 Task: Look for space in Svalyava, Ukraine from 9th June, 2023 to 16th June, 2023 for 2 adults in price range Rs.8000 to Rs.16000. Place can be entire place with 2 bedrooms having 2 beds and 1 bathroom. Property type can be house, flat, guest house. Booking option can be shelf check-in. Required host language is English.
Action: Mouse moved to (422, 101)
Screenshot: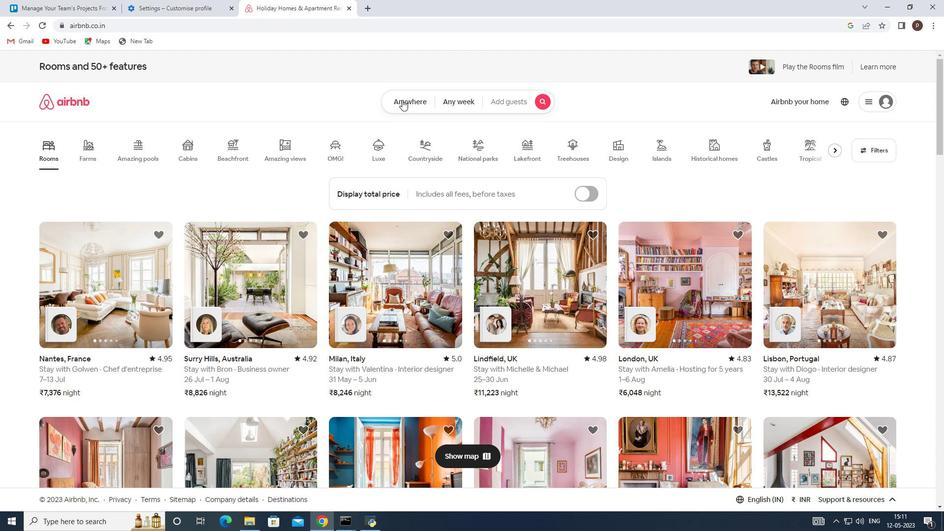 
Action: Mouse pressed left at (422, 101)
Screenshot: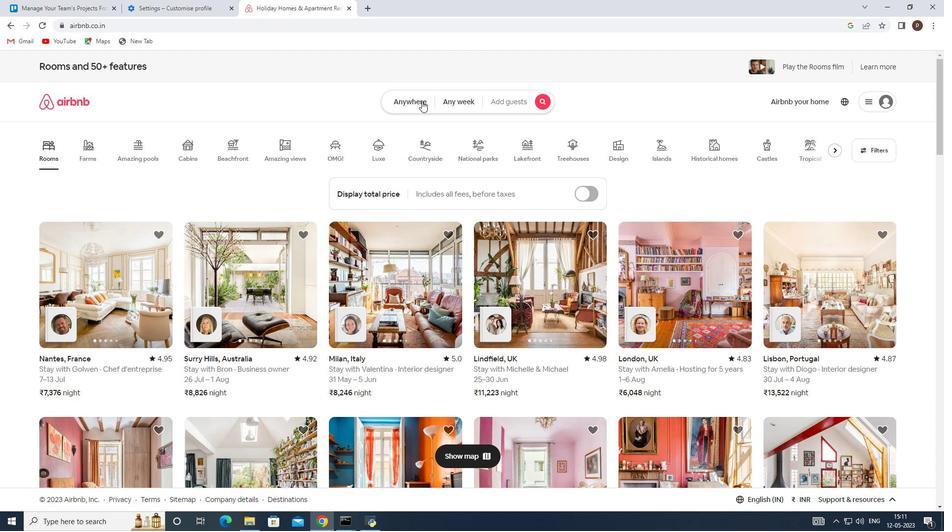 
Action: Mouse moved to (306, 139)
Screenshot: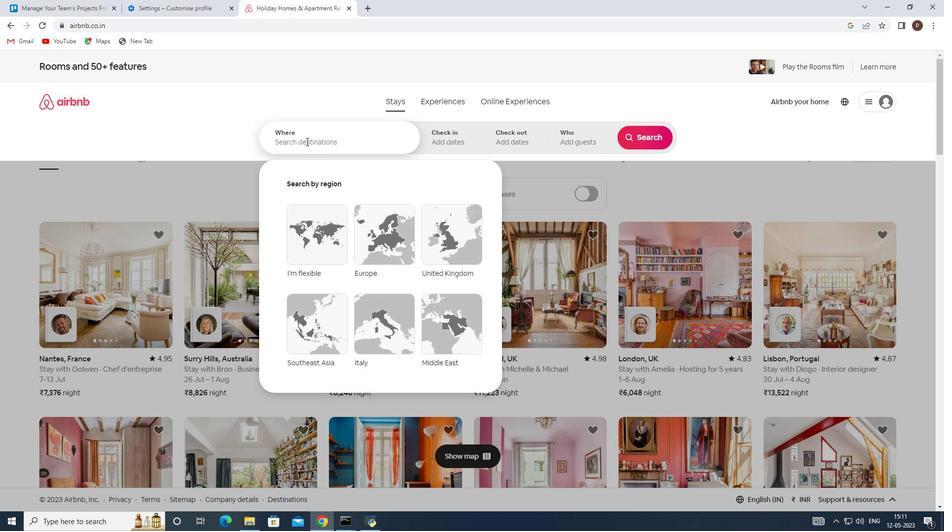 
Action: Mouse pressed left at (306, 139)
Screenshot: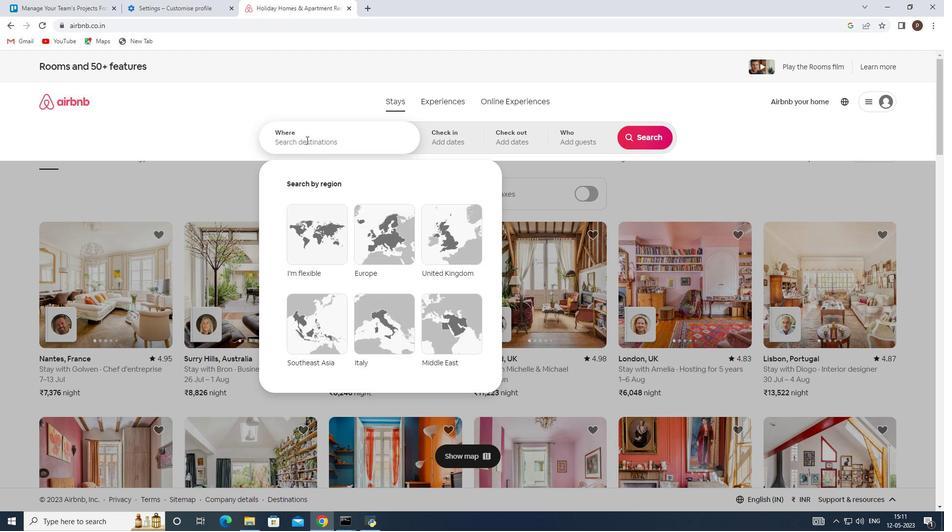 
Action: Key pressed <Key.caps_lock>S<Key.caps_lock>valyava,<Key.space><Key.caps_lock>U<Key.caps_lock>kraine<Key.space><Key.enter>
Screenshot: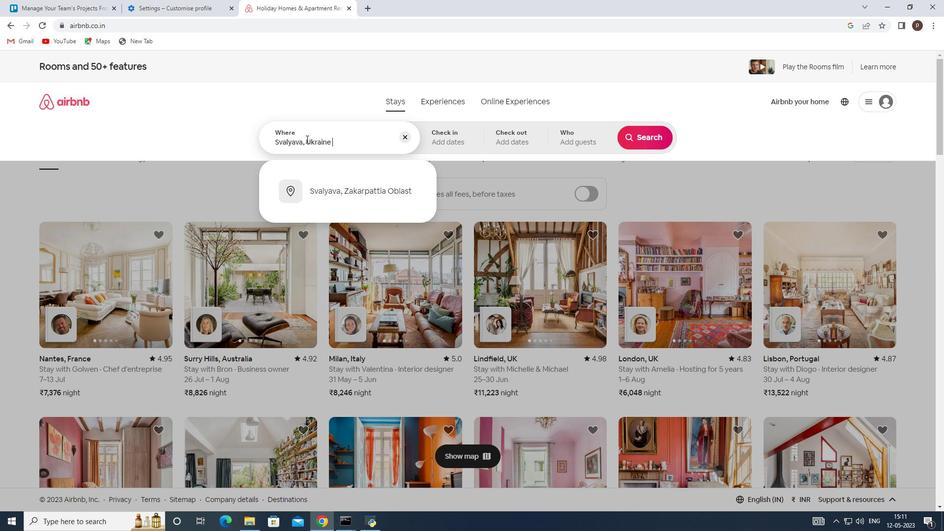 
Action: Mouse moved to (611, 285)
Screenshot: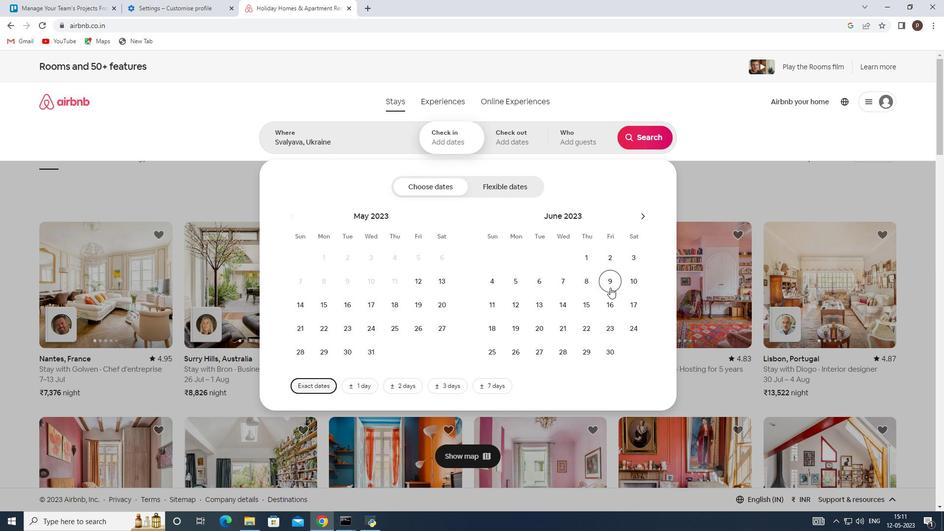 
Action: Mouse pressed left at (611, 285)
Screenshot: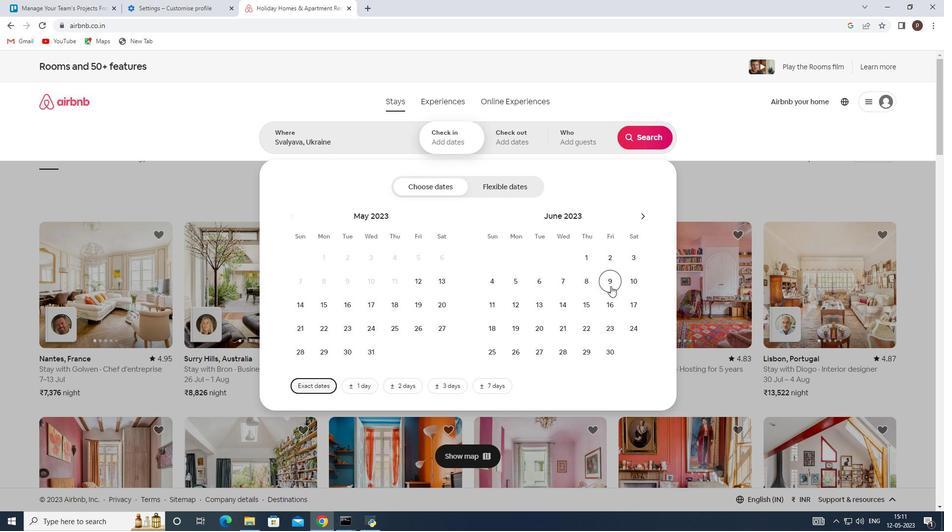 
Action: Mouse moved to (613, 302)
Screenshot: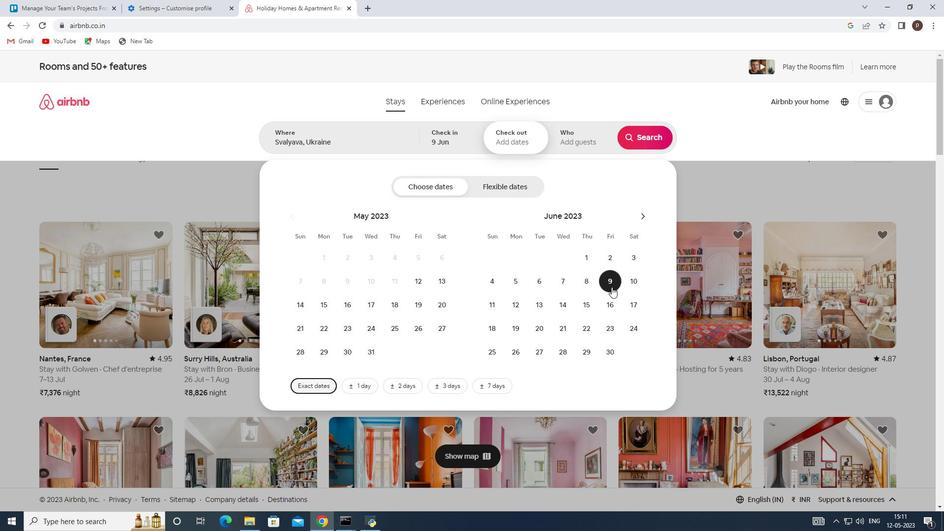 
Action: Mouse pressed left at (613, 302)
Screenshot: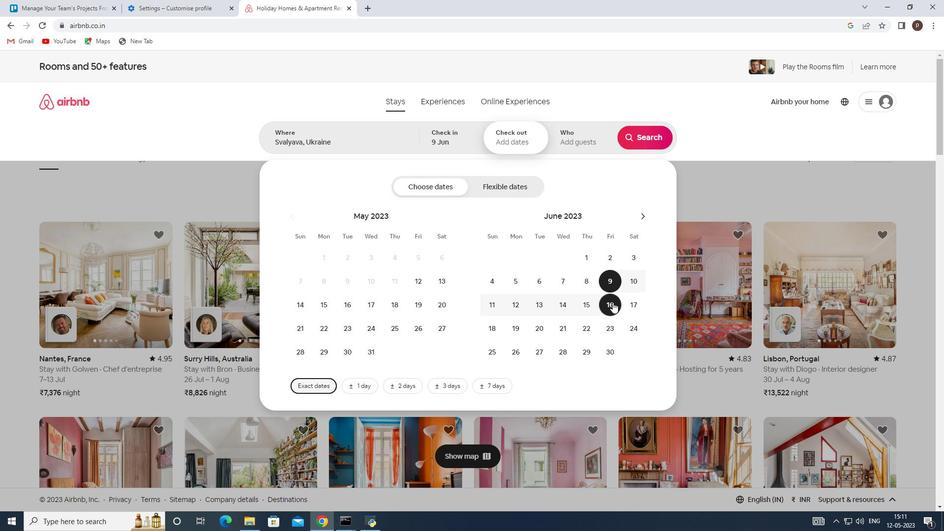 
Action: Mouse moved to (579, 145)
Screenshot: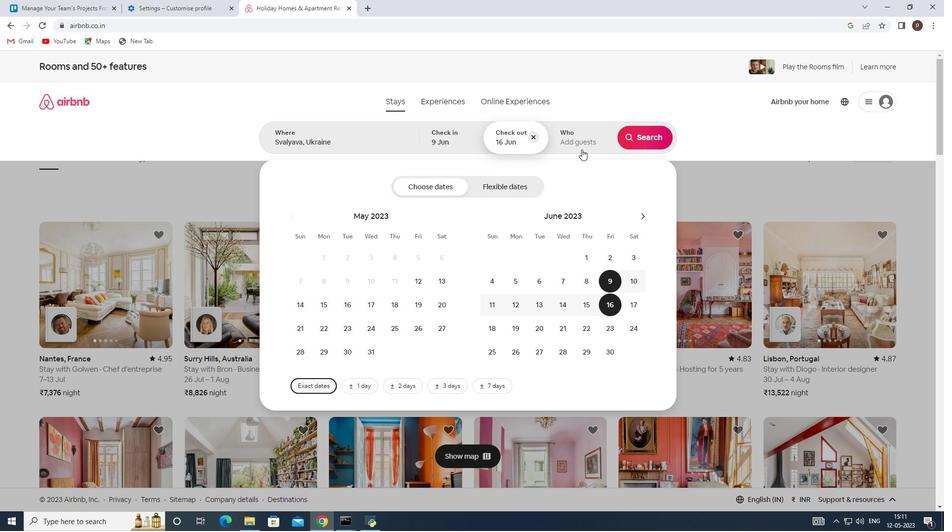 
Action: Mouse pressed left at (579, 145)
Screenshot: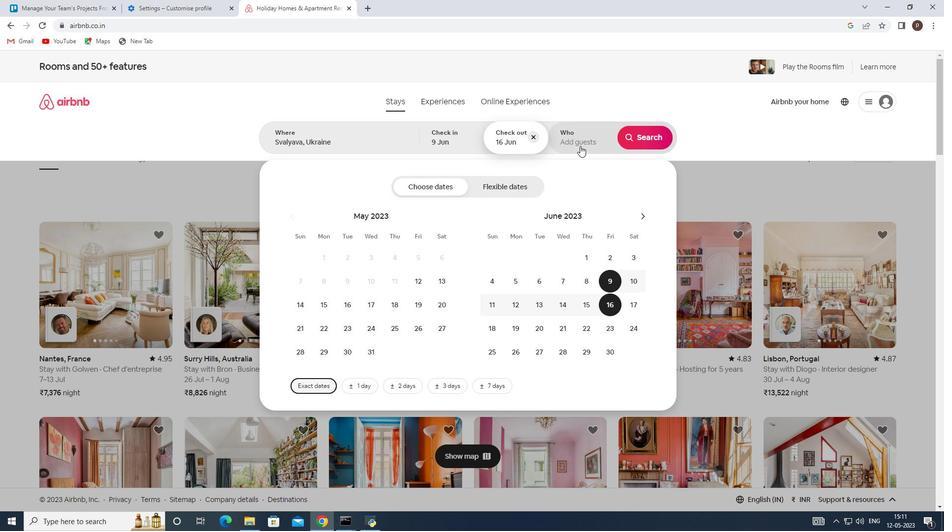 
Action: Mouse moved to (643, 190)
Screenshot: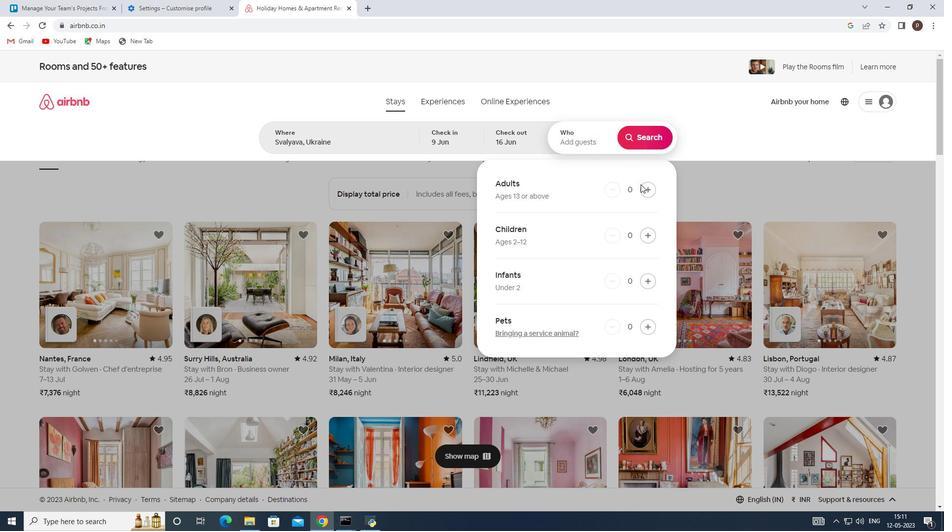 
Action: Mouse pressed left at (643, 190)
Screenshot: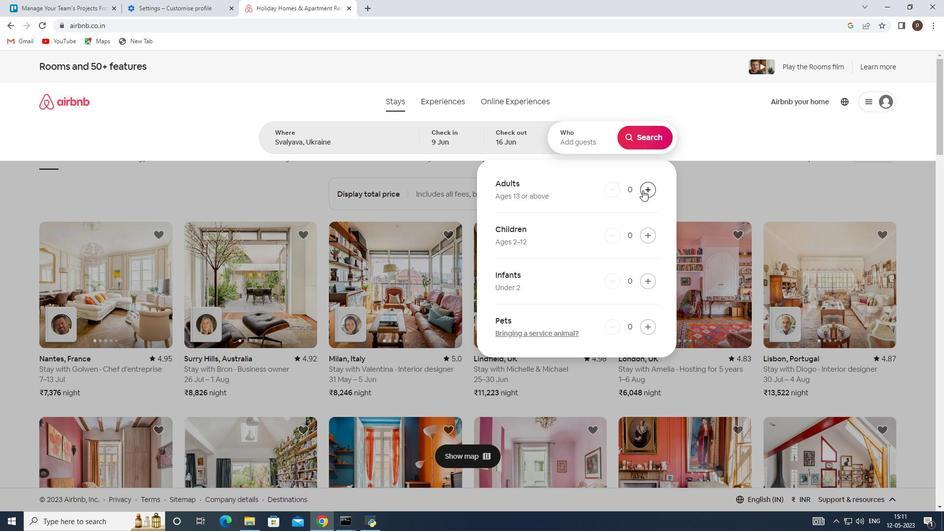 
Action: Mouse pressed left at (643, 190)
Screenshot: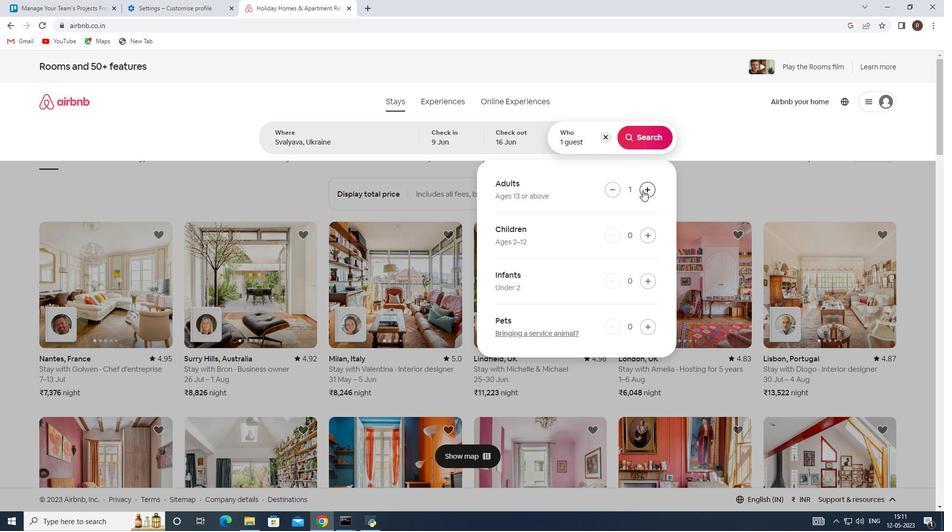 
Action: Mouse moved to (646, 131)
Screenshot: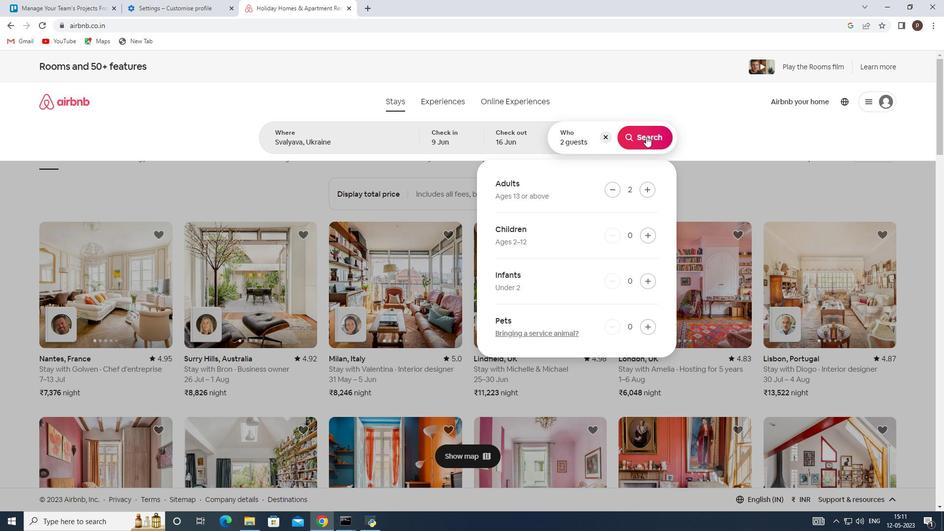 
Action: Mouse pressed left at (646, 131)
Screenshot: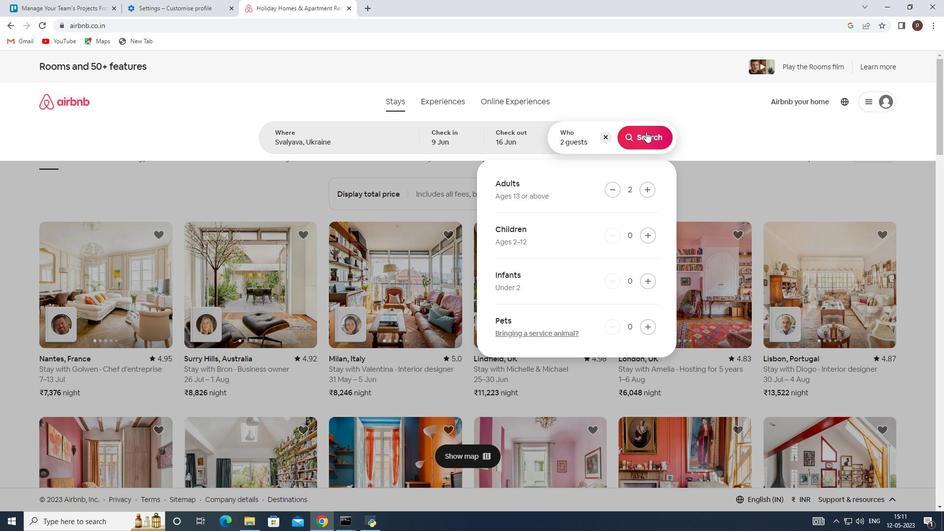 
Action: Mouse moved to (890, 108)
Screenshot: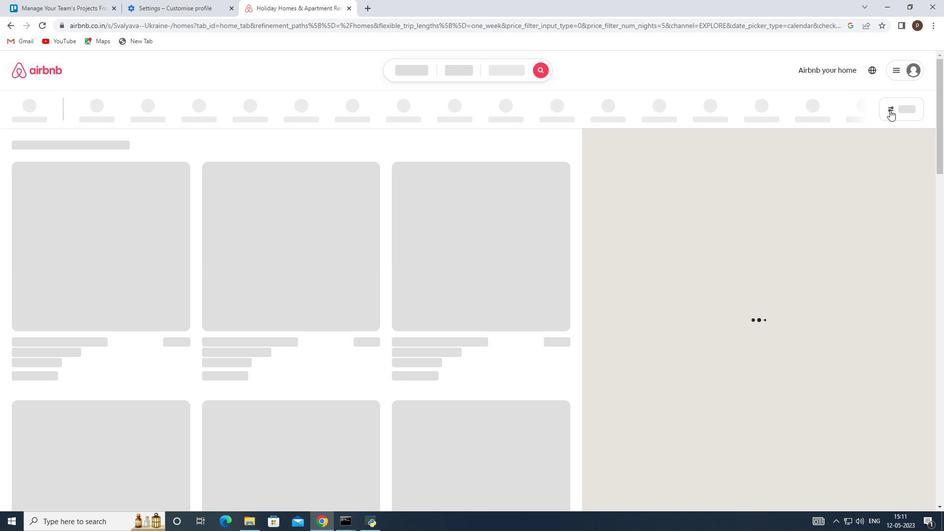 
Action: Mouse pressed left at (890, 108)
Screenshot: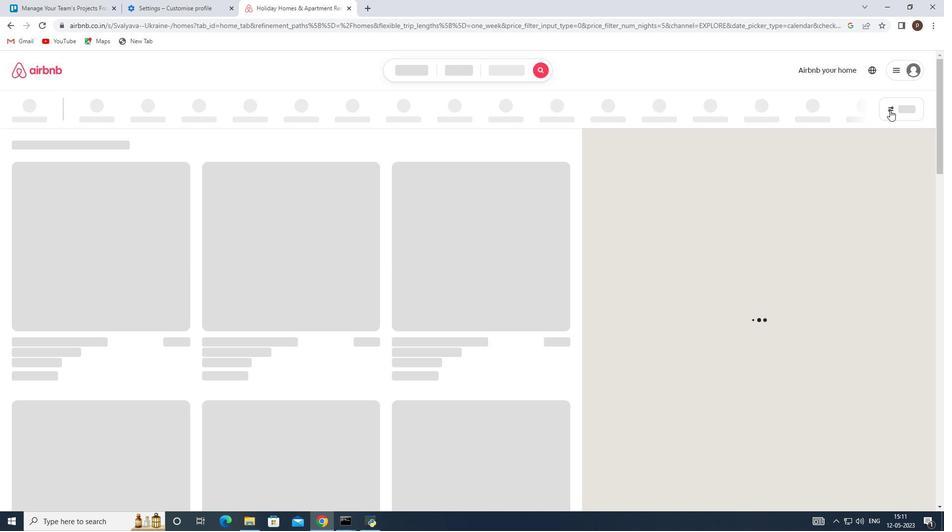 
Action: Mouse moved to (327, 351)
Screenshot: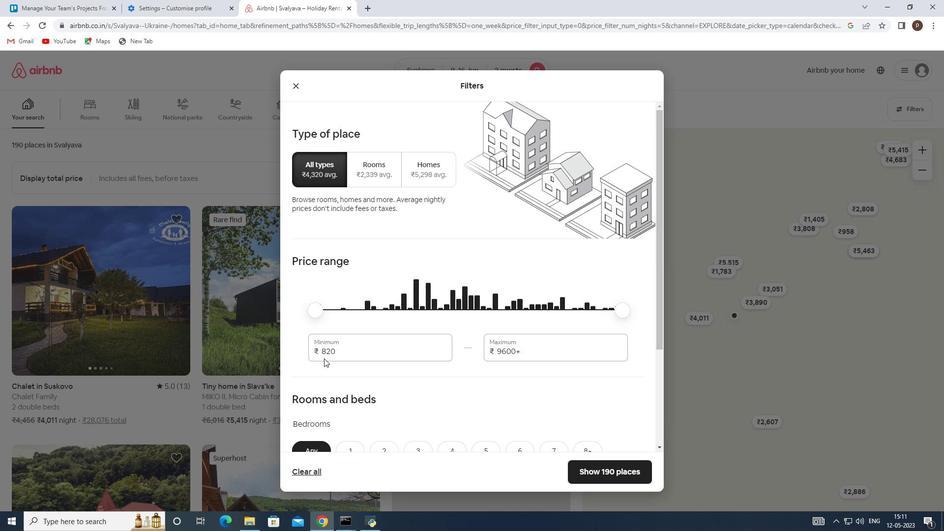 
Action: Mouse pressed left at (327, 351)
Screenshot: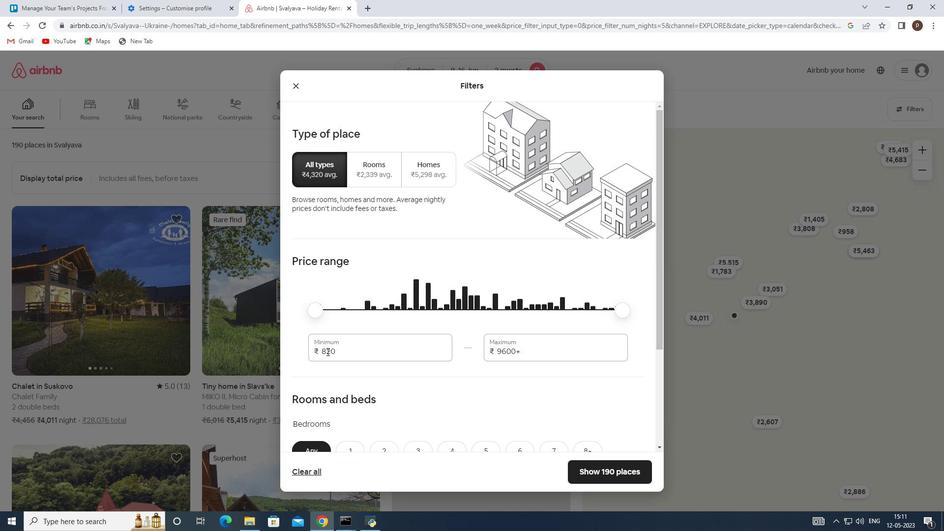 
Action: Mouse pressed left at (327, 351)
Screenshot: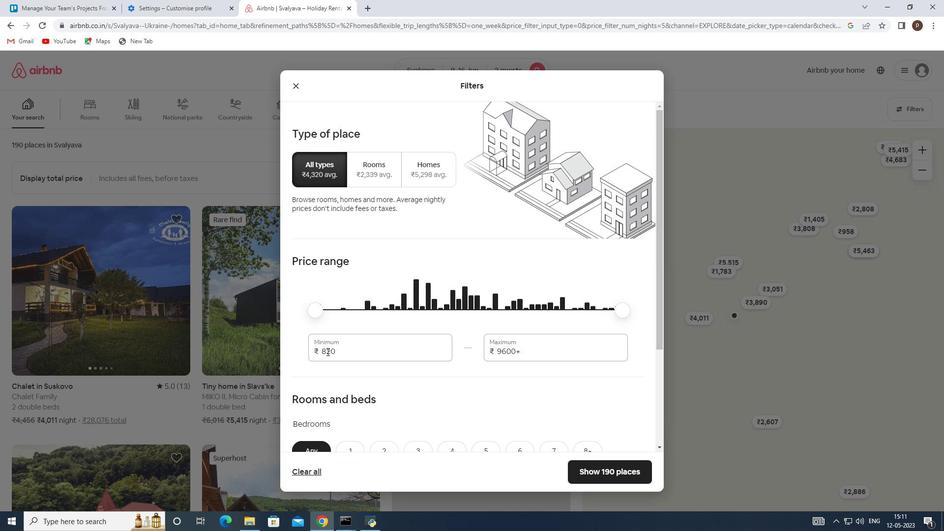 
Action: Key pressed 8000<Key.tab>16000
Screenshot: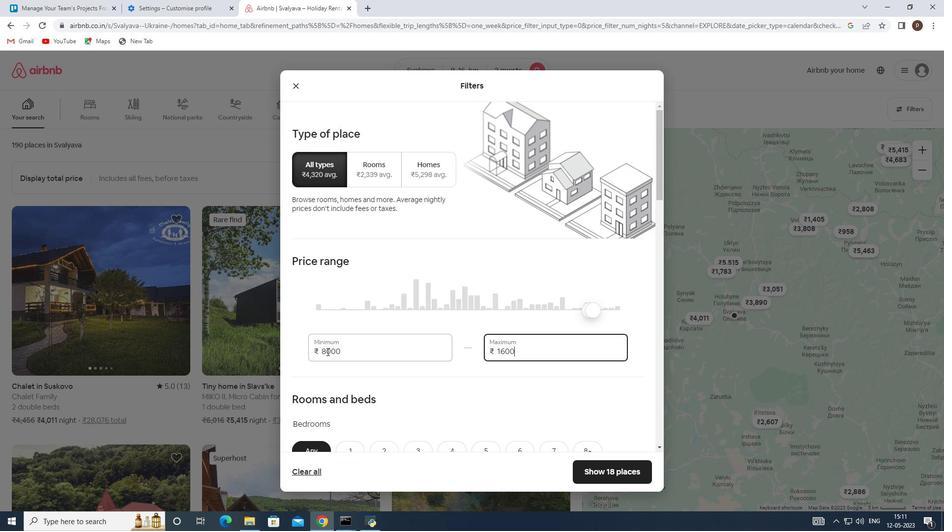 
Action: Mouse moved to (336, 358)
Screenshot: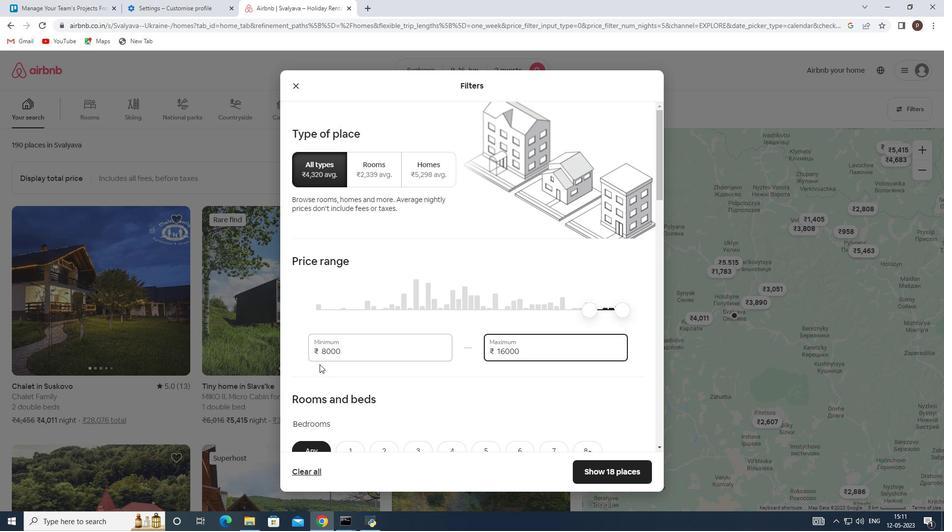 
Action: Mouse scrolled (336, 358) with delta (0, 0)
Screenshot: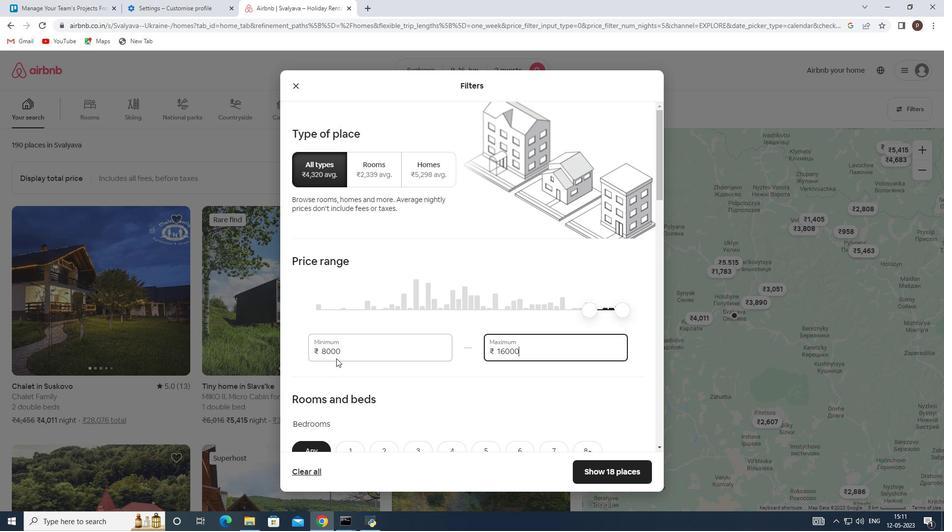 
Action: Mouse scrolled (336, 358) with delta (0, 0)
Screenshot: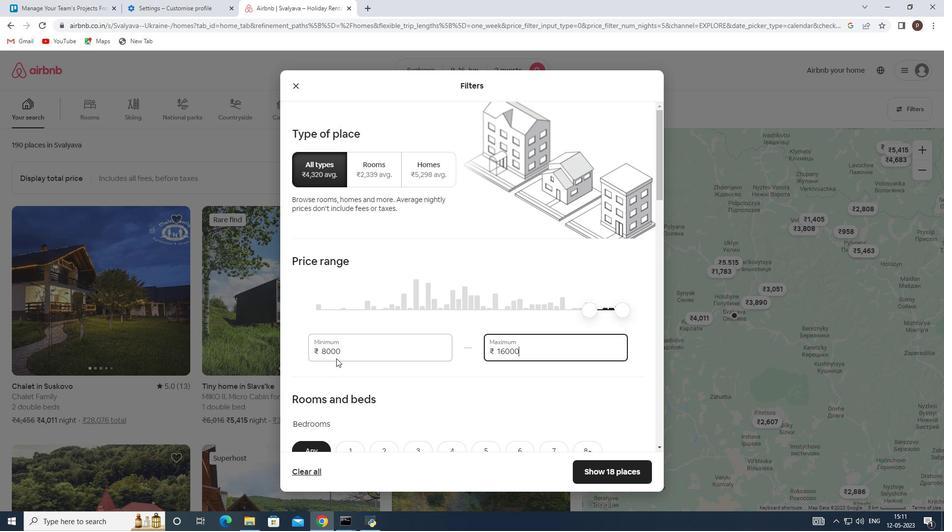 
Action: Mouse moved to (348, 351)
Screenshot: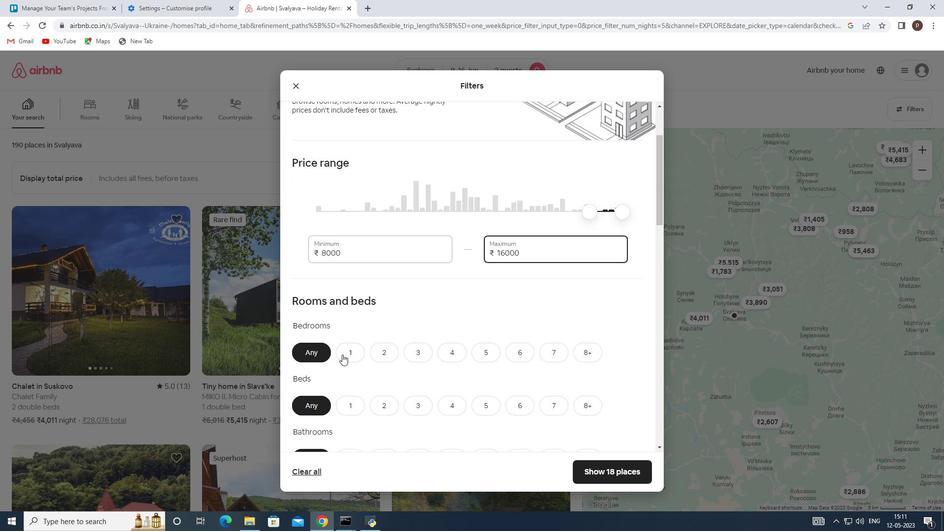 
Action: Mouse scrolled (348, 350) with delta (0, 0)
Screenshot: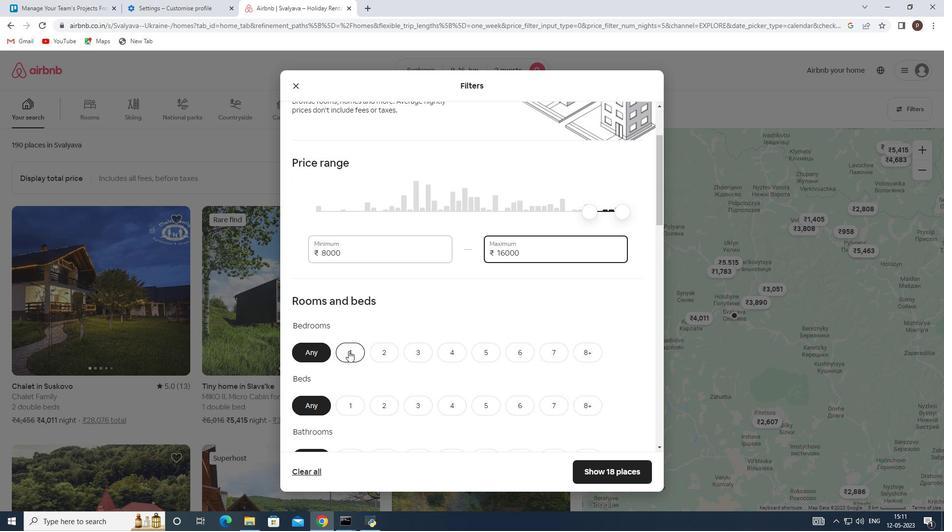 
Action: Mouse scrolled (348, 350) with delta (0, 0)
Screenshot: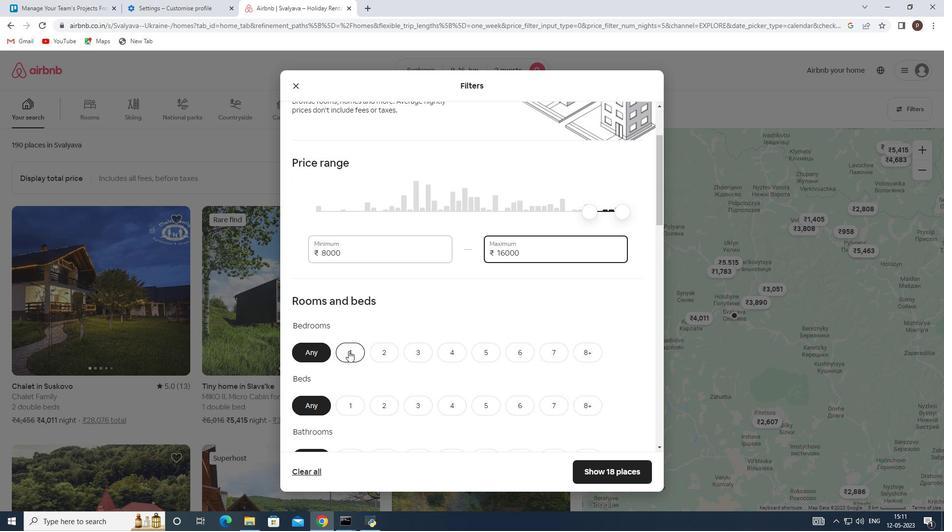 
Action: Mouse moved to (381, 253)
Screenshot: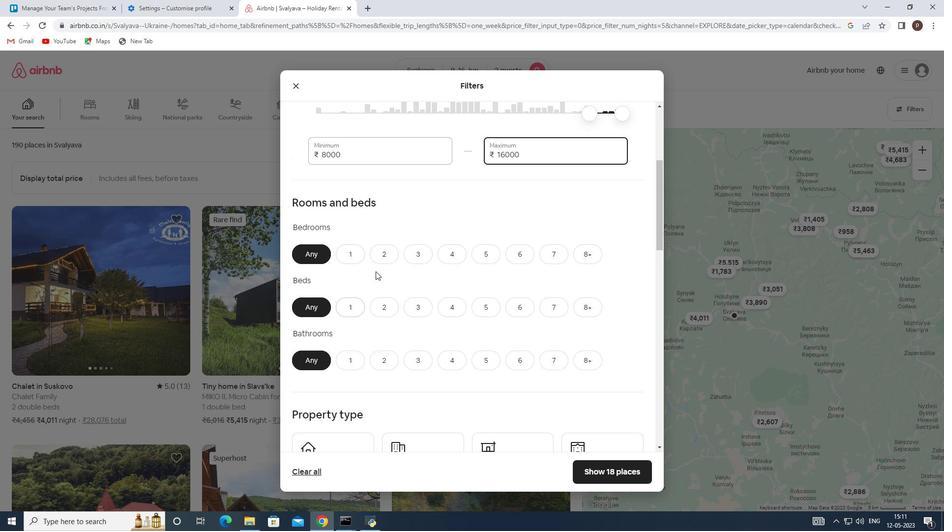 
Action: Mouse pressed left at (381, 253)
Screenshot: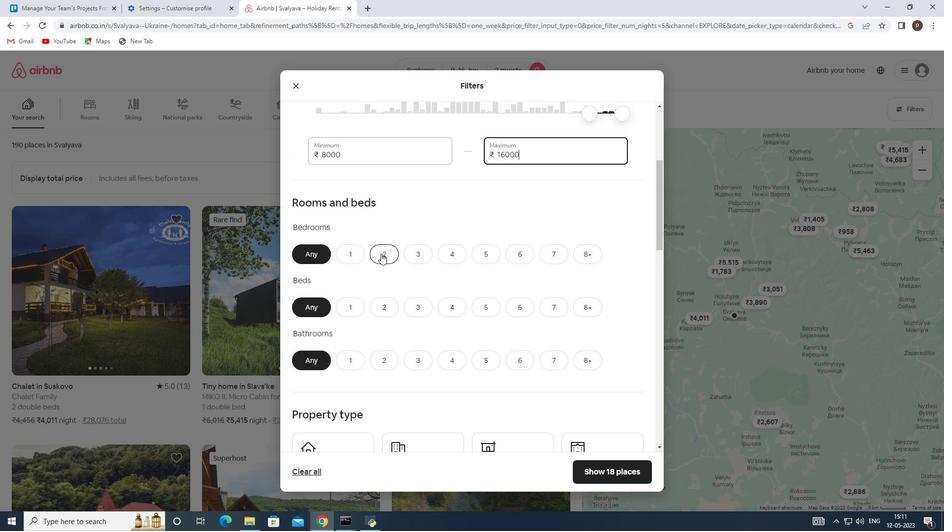 
Action: Mouse moved to (388, 312)
Screenshot: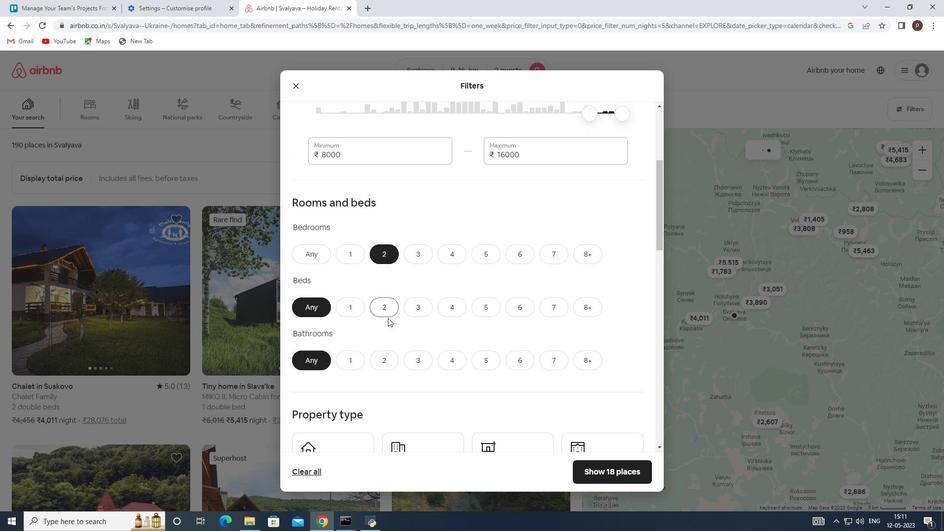 
Action: Mouse pressed left at (388, 312)
Screenshot: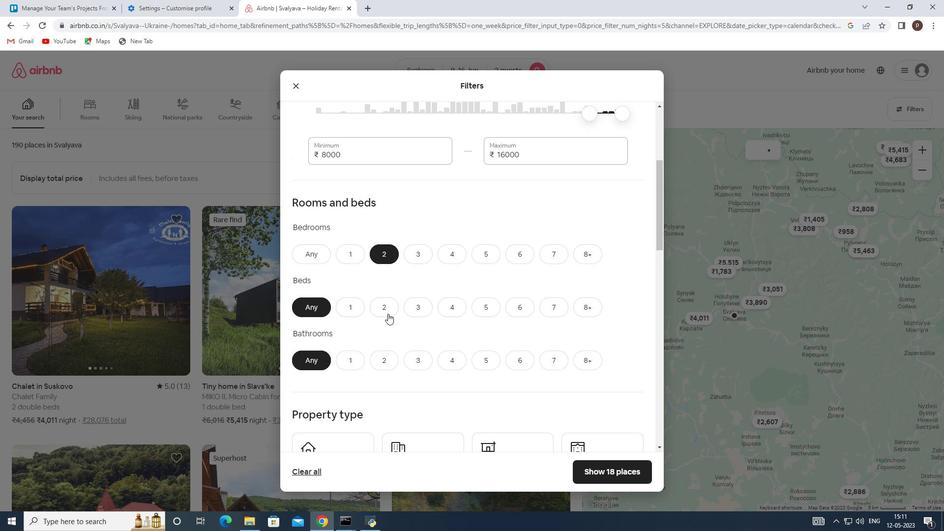 
Action: Mouse moved to (351, 362)
Screenshot: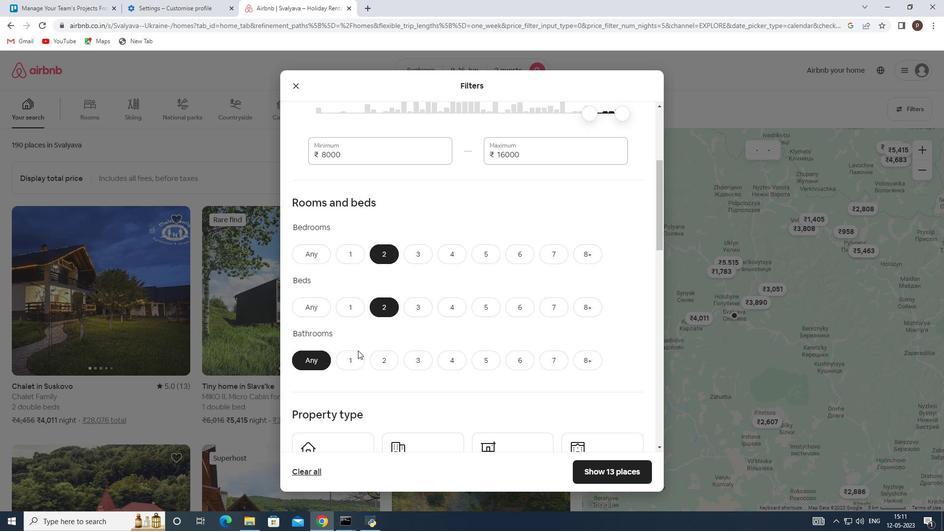 
Action: Mouse pressed left at (351, 362)
Screenshot: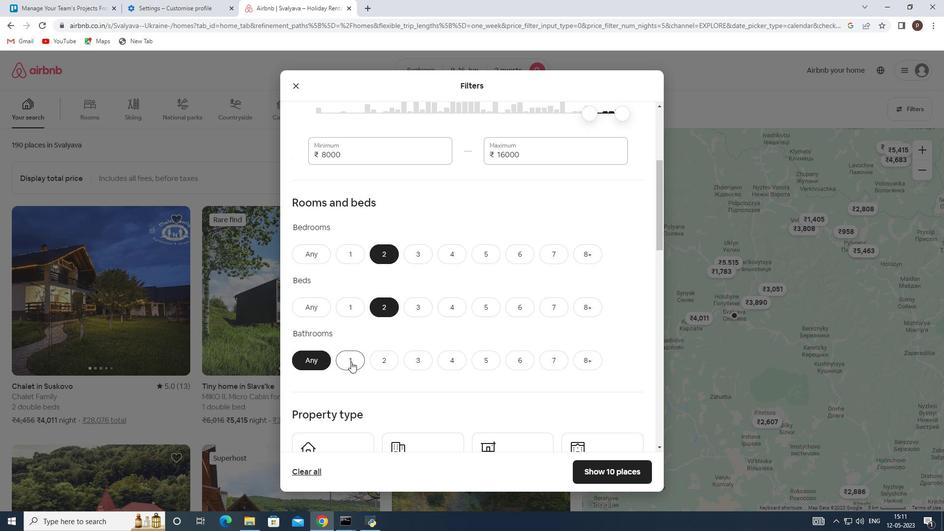 
Action: Mouse moved to (428, 361)
Screenshot: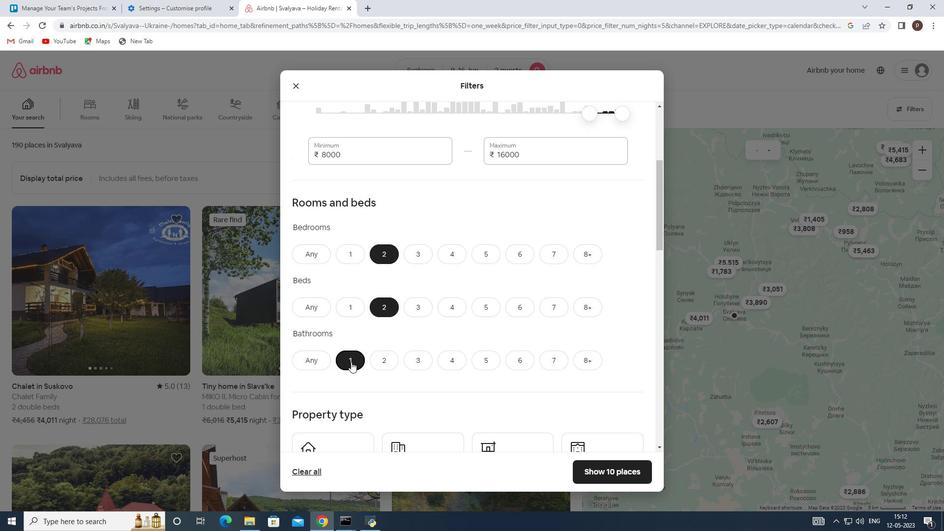 
Action: Mouse scrolled (428, 361) with delta (0, 0)
Screenshot: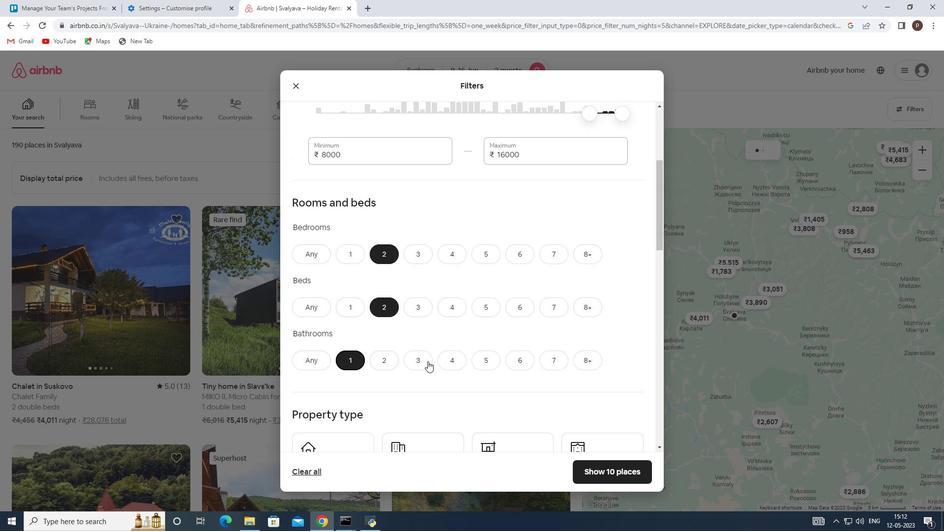 
Action: Mouse scrolled (428, 361) with delta (0, 0)
Screenshot: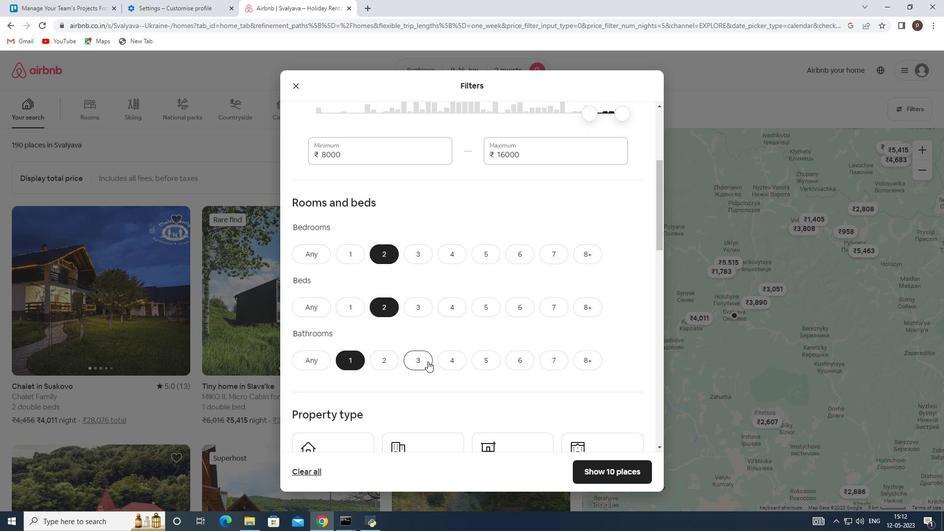 
Action: Mouse scrolled (428, 361) with delta (0, 0)
Screenshot: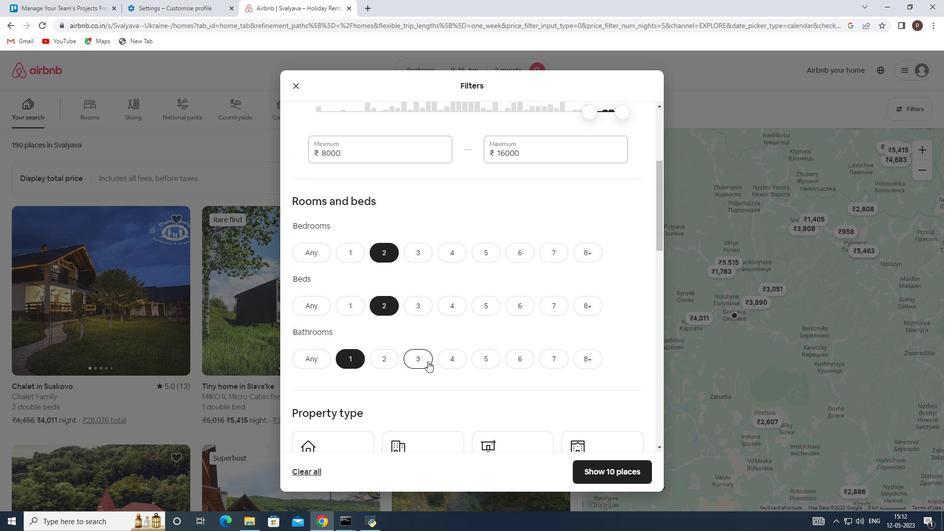 
Action: Mouse moved to (398, 346)
Screenshot: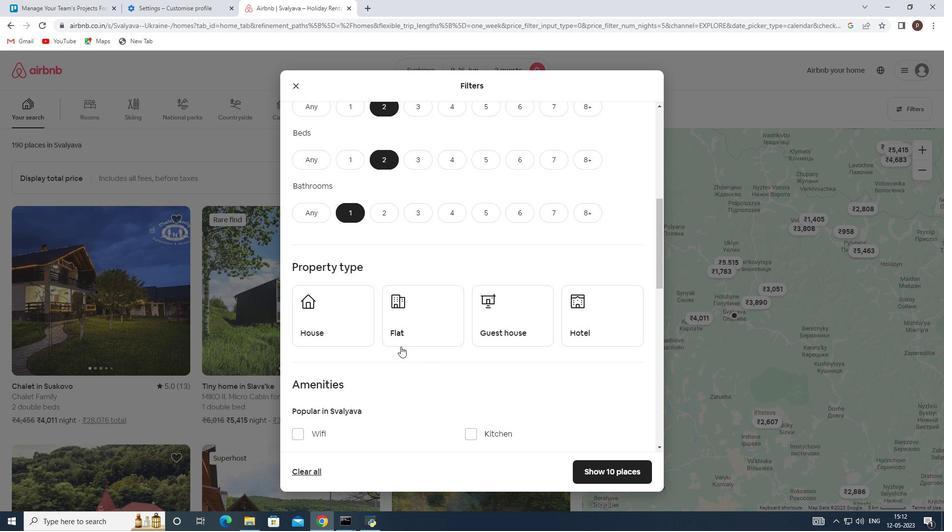 
Action: Mouse scrolled (398, 346) with delta (0, 0)
Screenshot: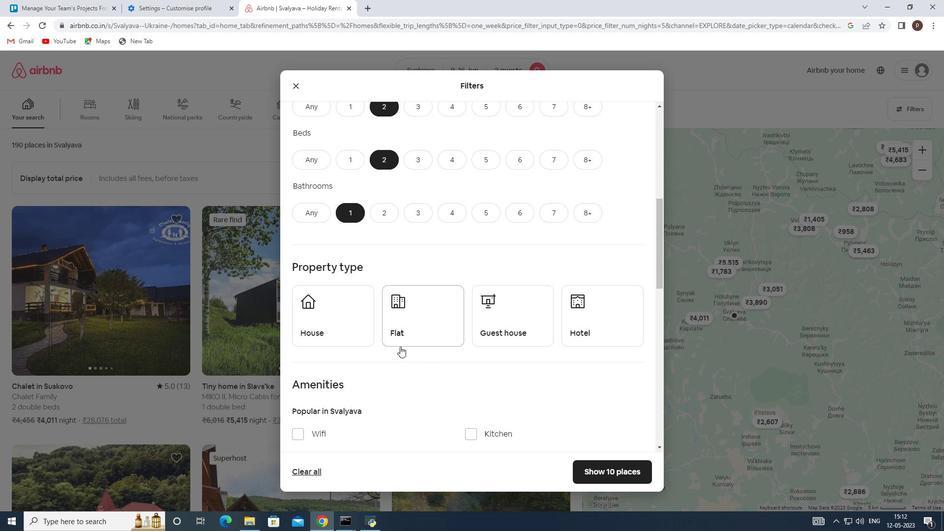 
Action: Mouse moved to (346, 298)
Screenshot: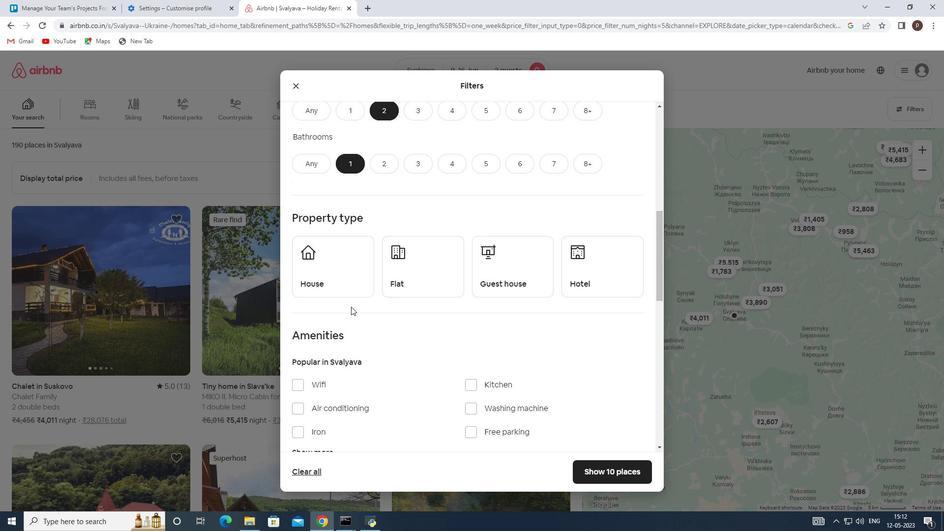 
Action: Mouse pressed left at (346, 298)
Screenshot: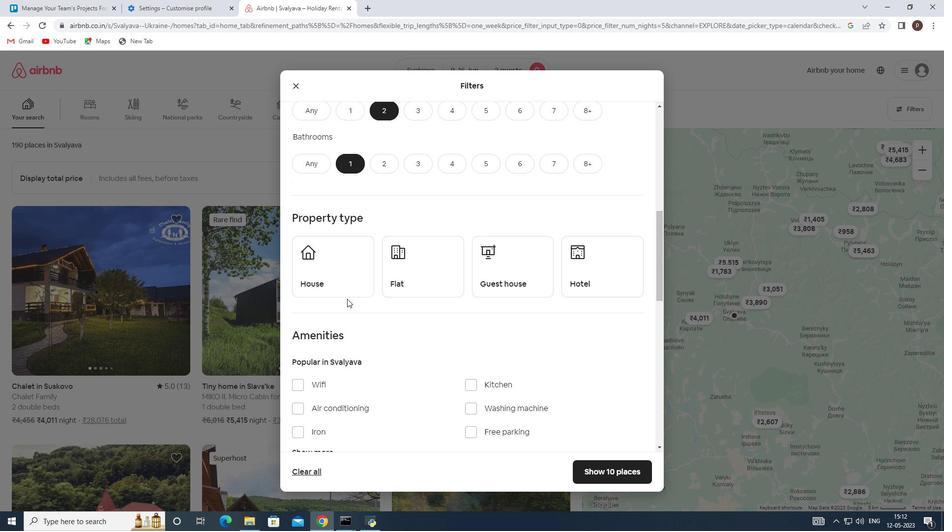 
Action: Mouse moved to (344, 283)
Screenshot: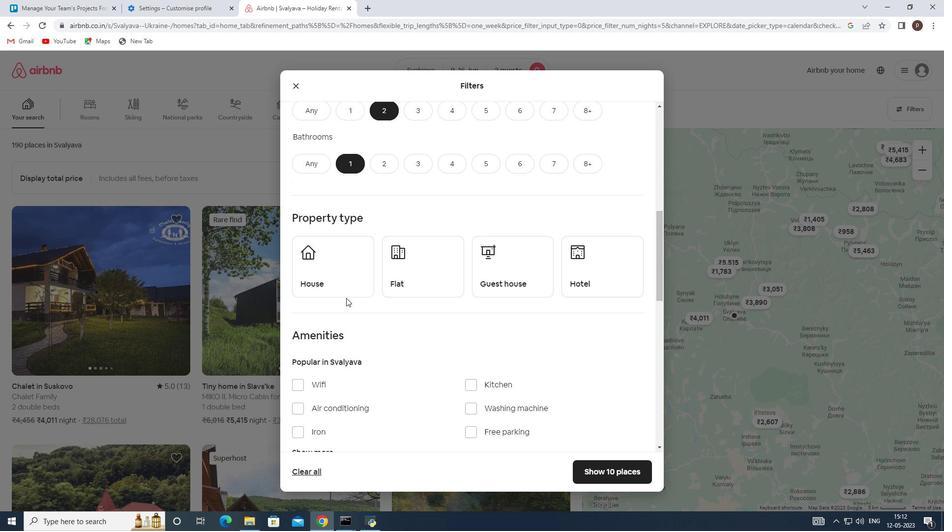 
Action: Mouse pressed left at (344, 283)
Screenshot: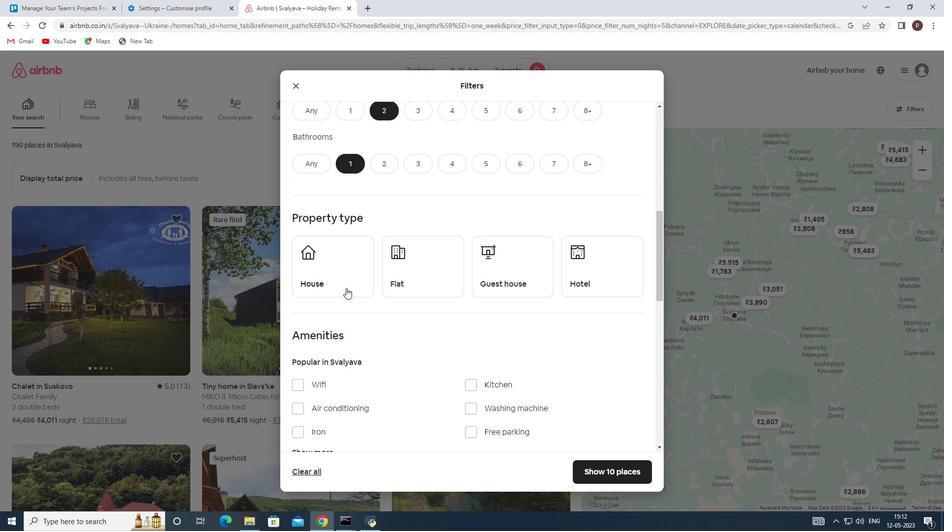 
Action: Mouse moved to (419, 283)
Screenshot: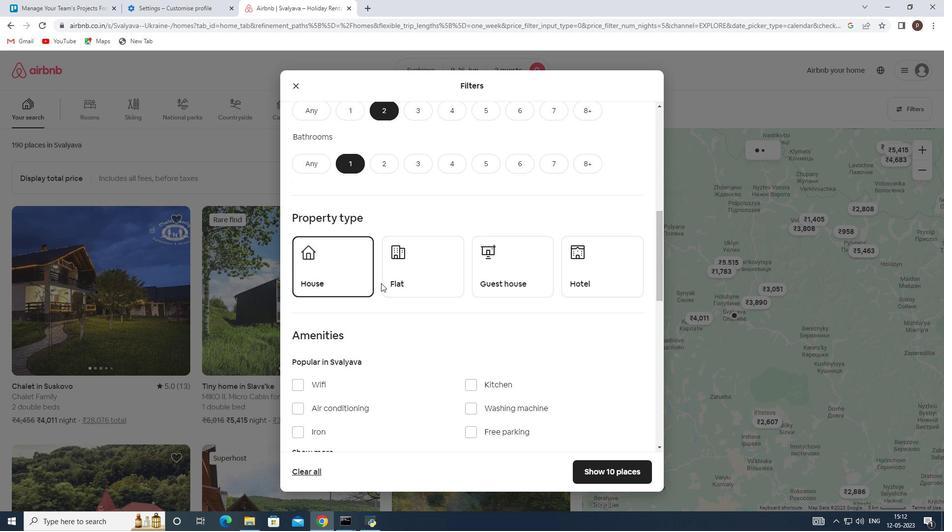 
Action: Mouse pressed left at (419, 283)
Screenshot: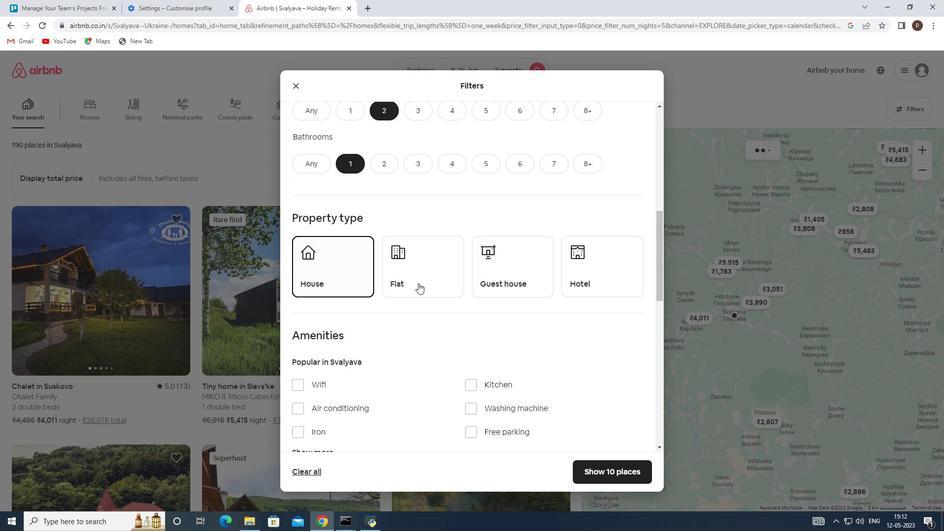 
Action: Mouse moved to (478, 278)
Screenshot: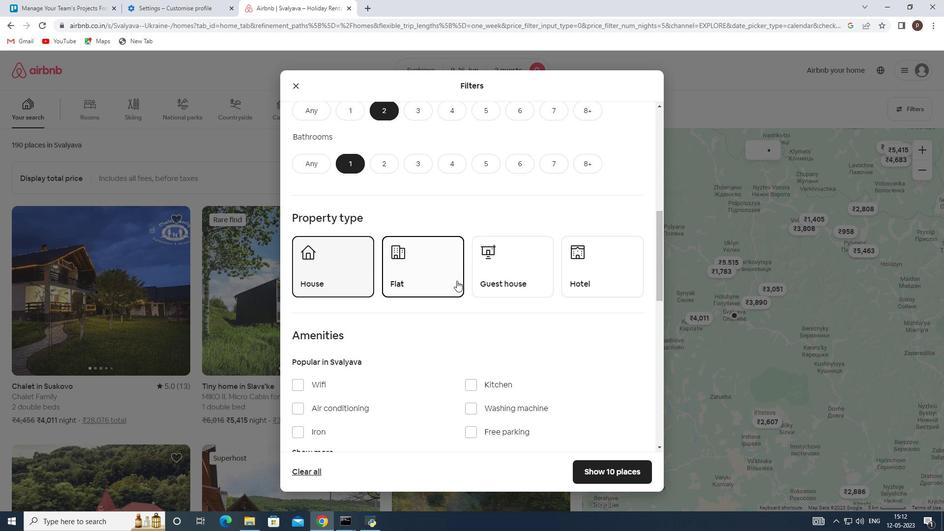 
Action: Mouse pressed left at (478, 278)
Screenshot: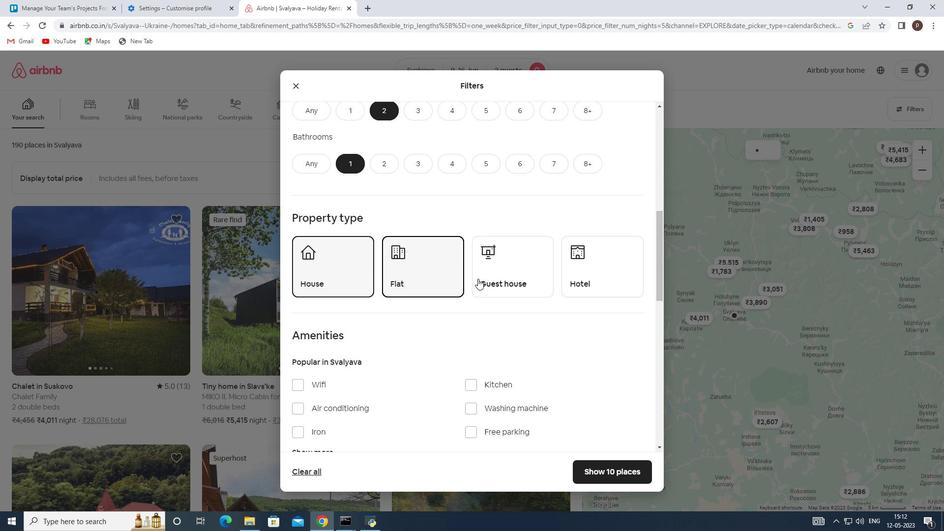
Action: Mouse moved to (435, 338)
Screenshot: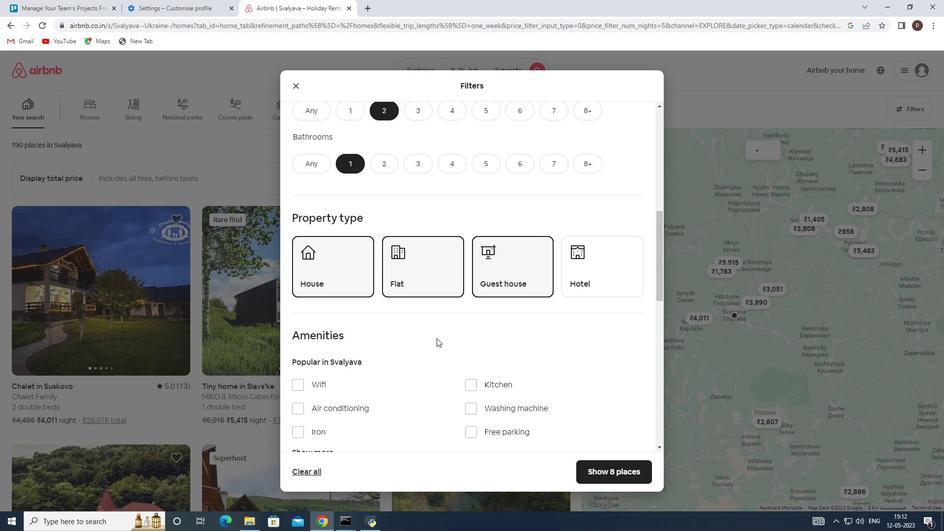 
Action: Mouse scrolled (435, 338) with delta (0, 0)
Screenshot: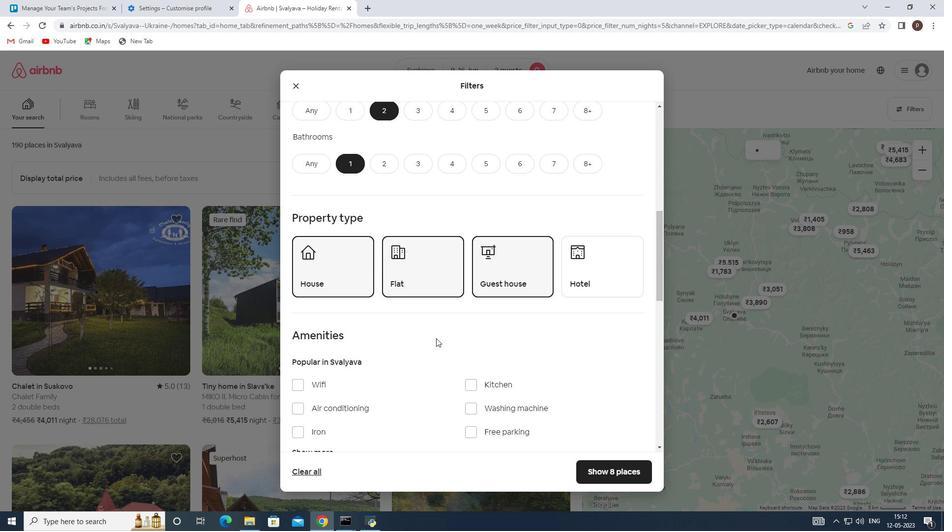 
Action: Mouse scrolled (435, 338) with delta (0, 0)
Screenshot: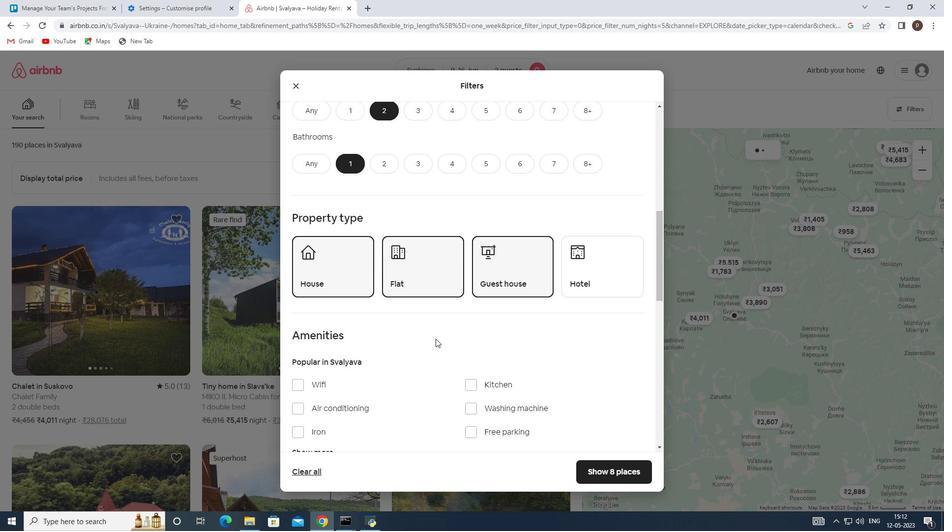 
Action: Mouse moved to (418, 336)
Screenshot: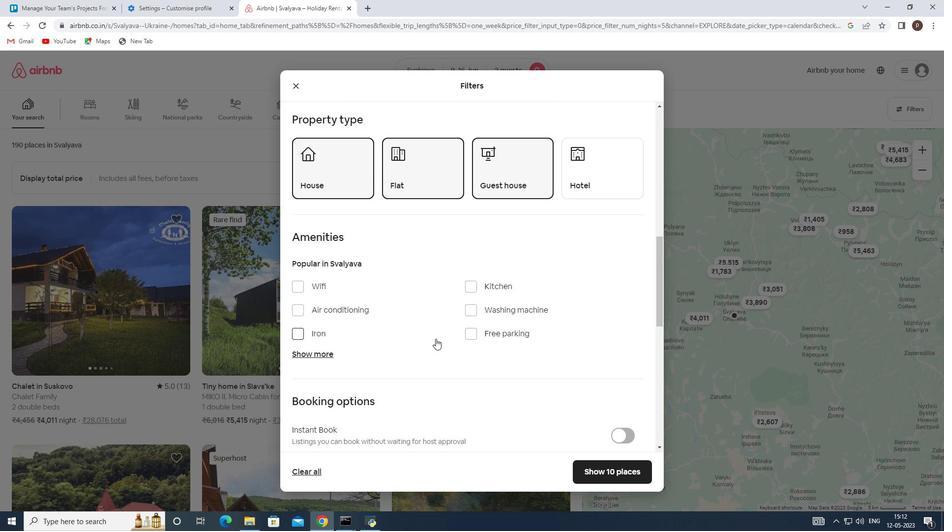 
Action: Mouse scrolled (418, 336) with delta (0, 0)
Screenshot: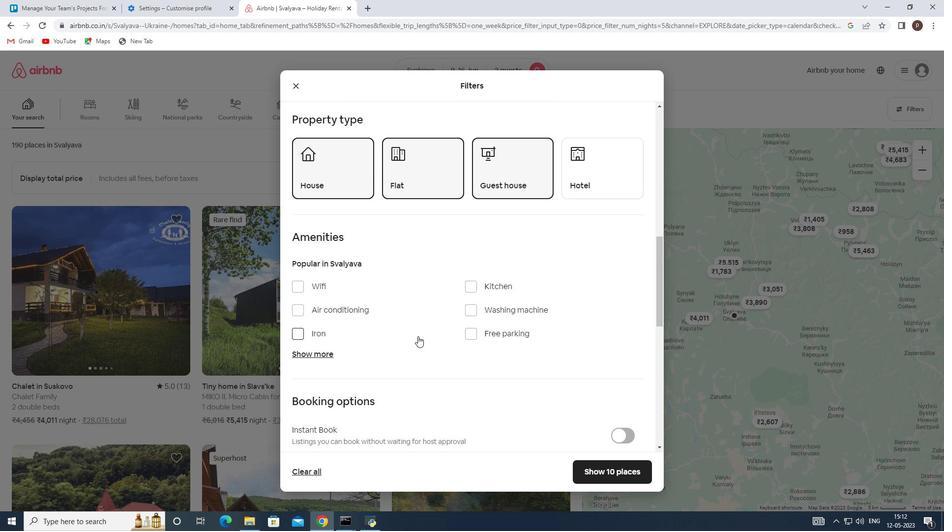 
Action: Mouse scrolled (418, 336) with delta (0, 0)
Screenshot: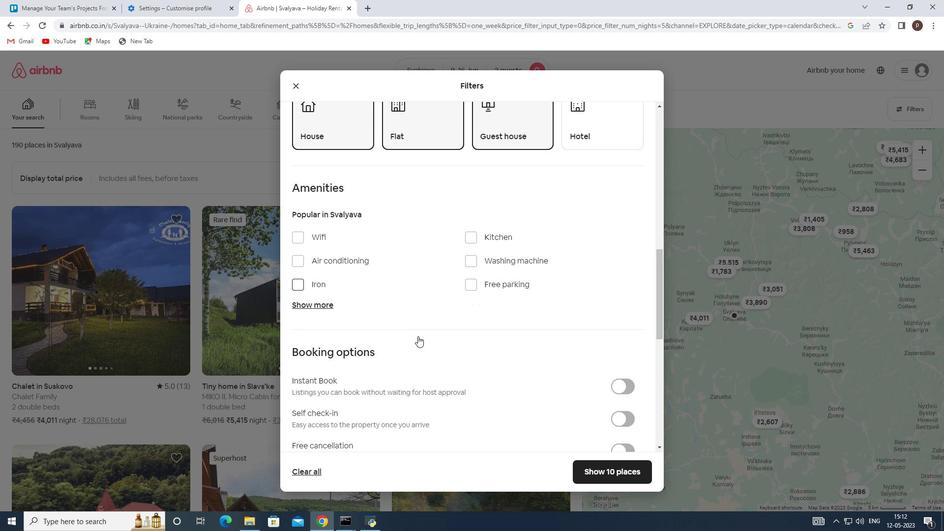 
Action: Mouse scrolled (418, 336) with delta (0, 0)
Screenshot: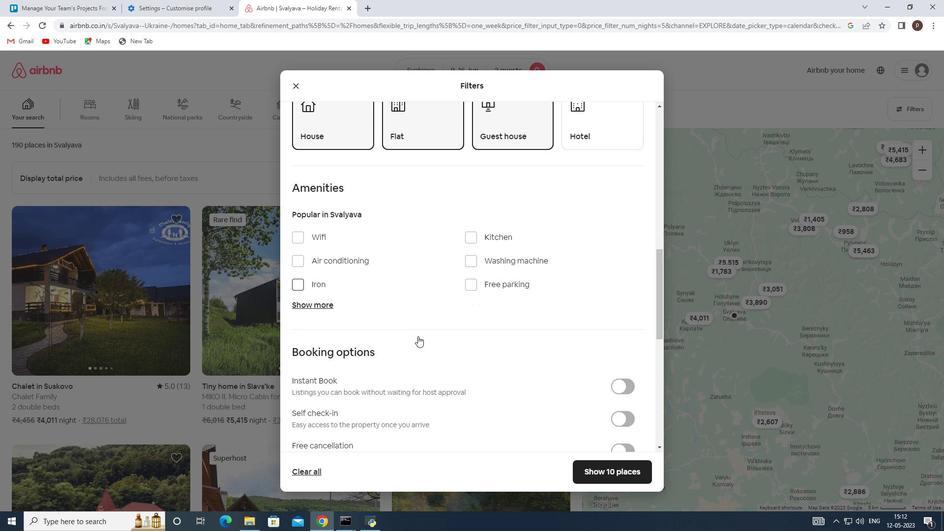 
Action: Mouse scrolled (418, 336) with delta (0, 0)
Screenshot: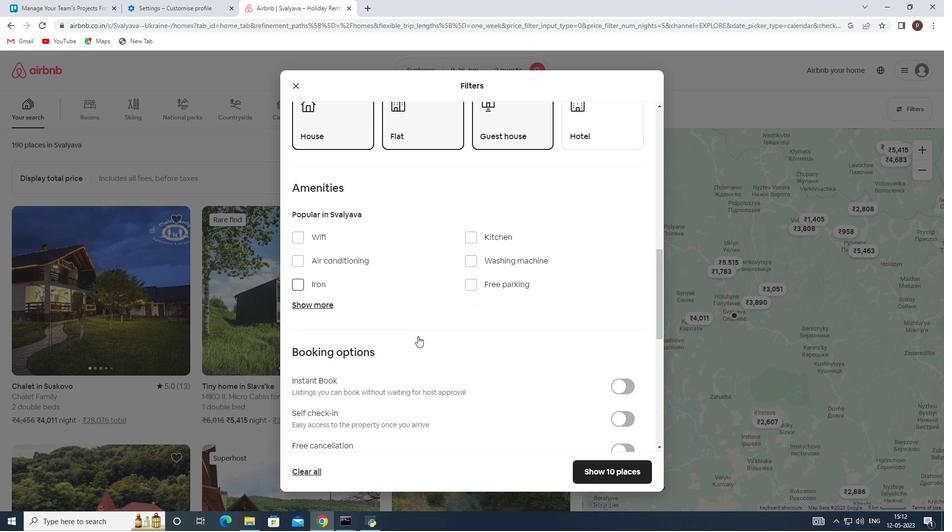 
Action: Mouse moved to (614, 269)
Screenshot: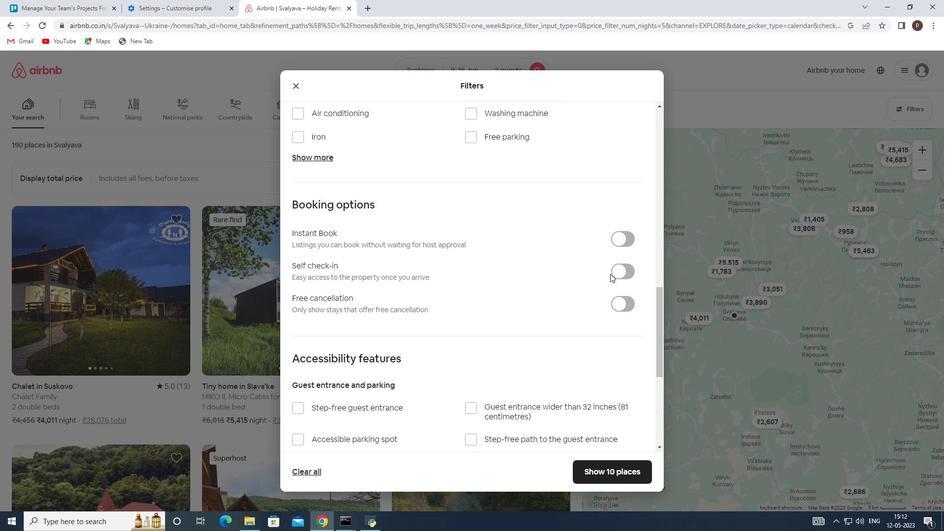 
Action: Mouse pressed left at (614, 269)
Screenshot: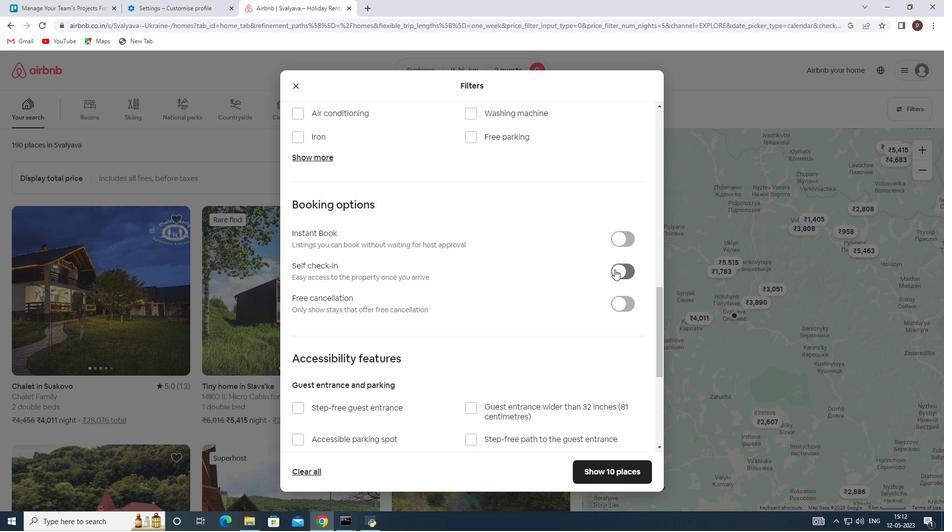 
Action: Mouse moved to (482, 298)
Screenshot: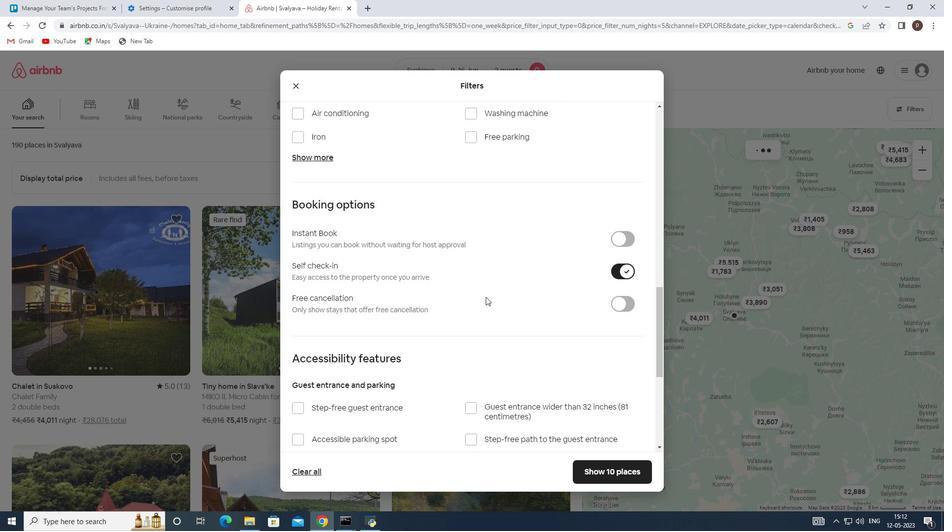 
Action: Mouse scrolled (482, 298) with delta (0, 0)
Screenshot: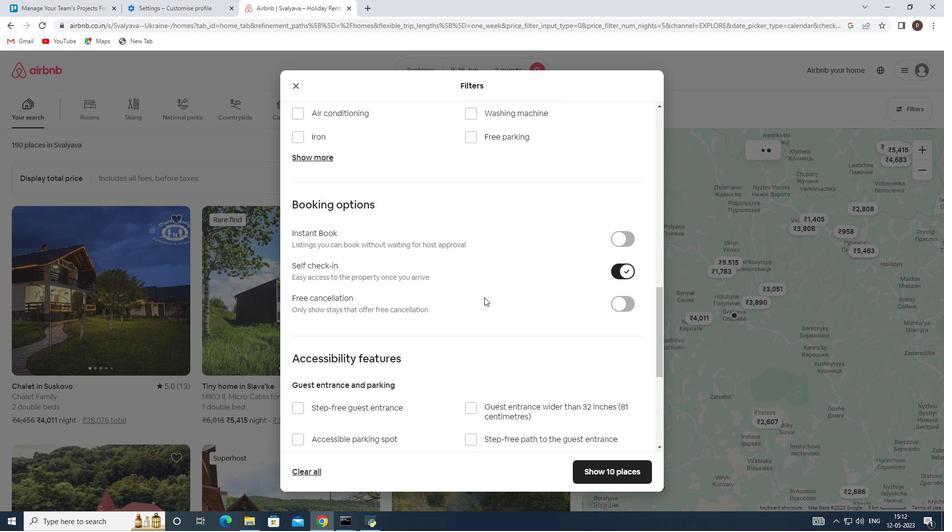 
Action: Mouse moved to (482, 299)
Screenshot: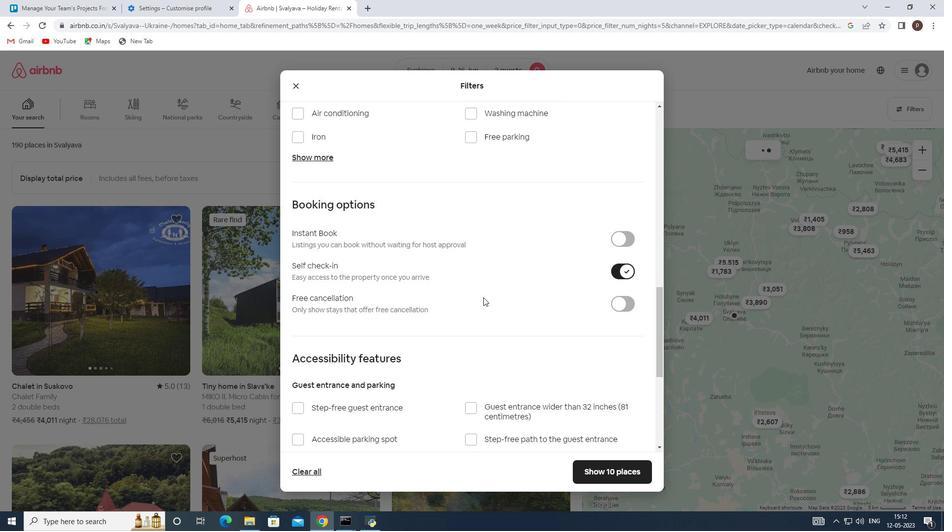 
Action: Mouse scrolled (482, 298) with delta (0, 0)
Screenshot: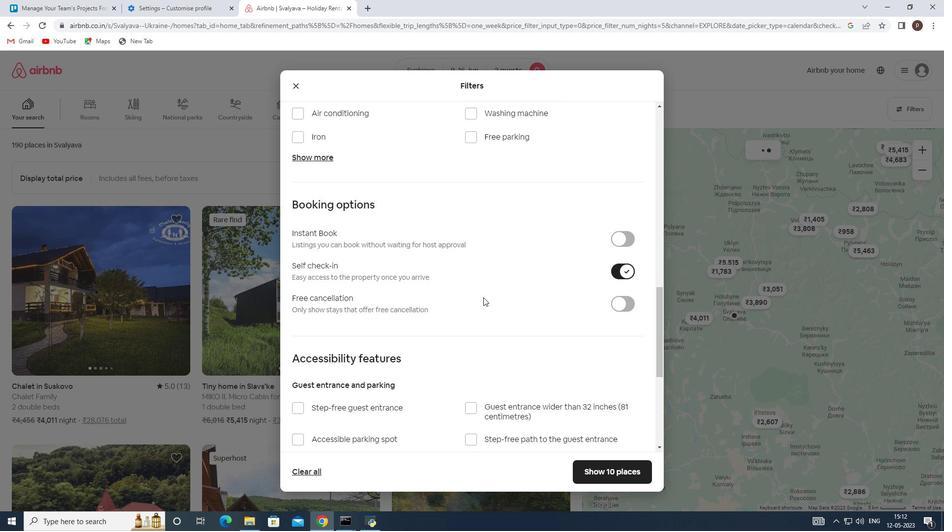 
Action: Mouse scrolled (482, 298) with delta (0, 0)
Screenshot: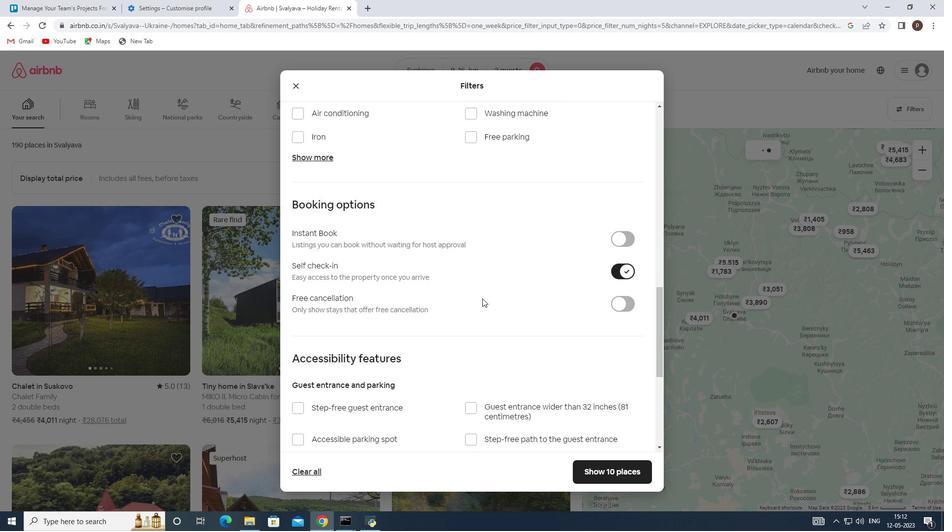 
Action: Mouse moved to (480, 299)
Screenshot: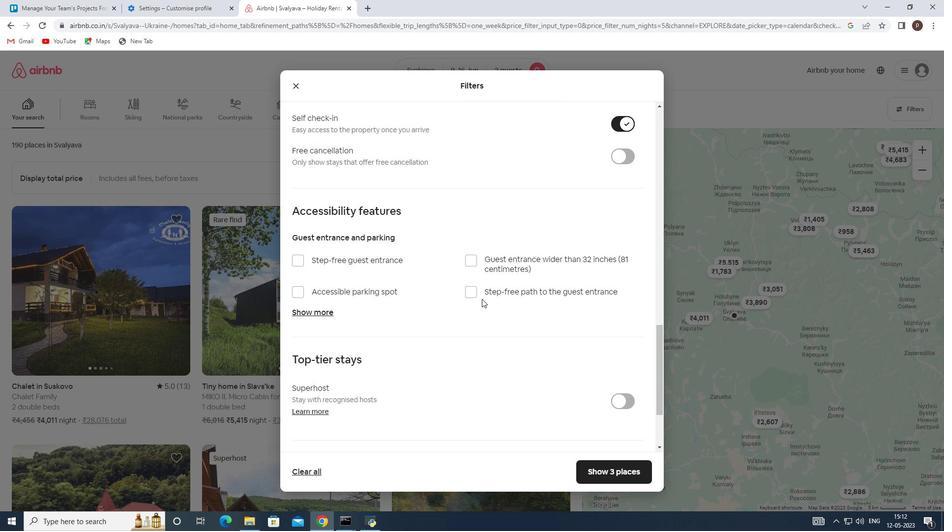 
Action: Mouse scrolled (480, 299) with delta (0, 0)
Screenshot: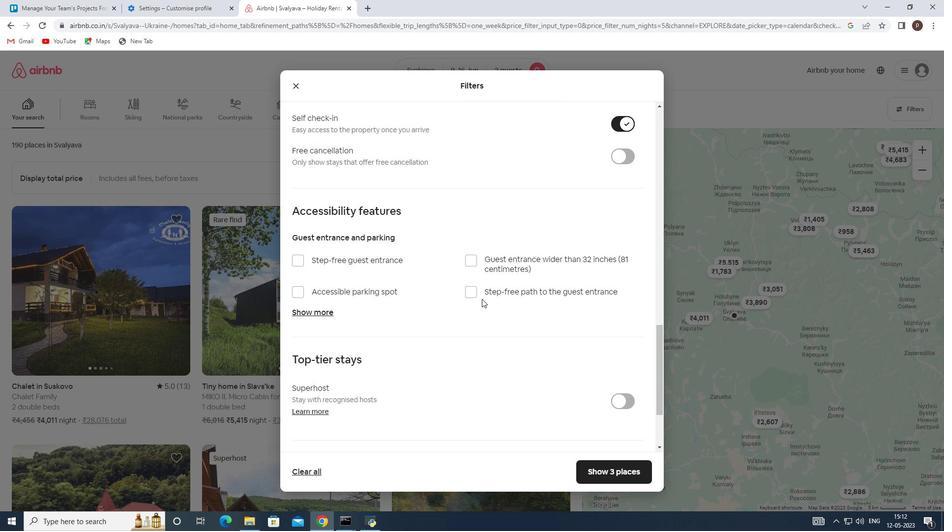 
Action: Mouse moved to (480, 300)
Screenshot: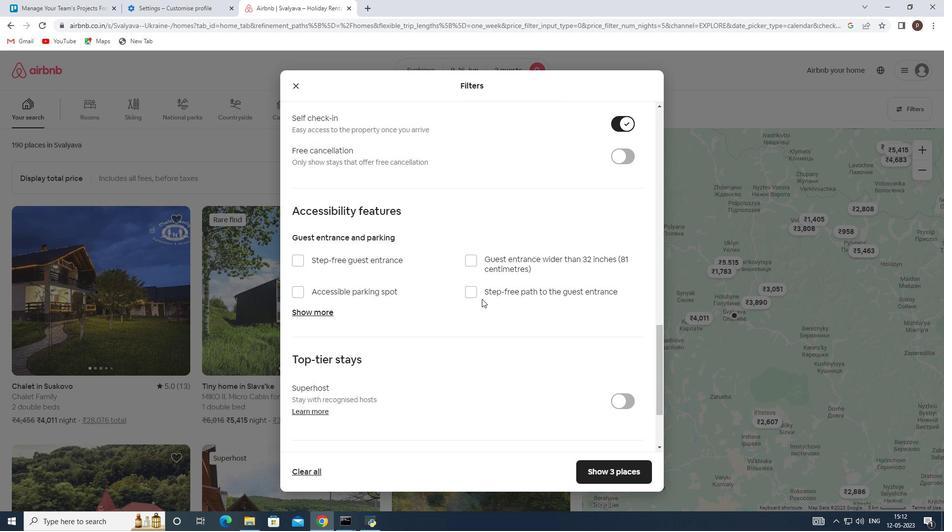 
Action: Mouse scrolled (480, 299) with delta (0, 0)
Screenshot: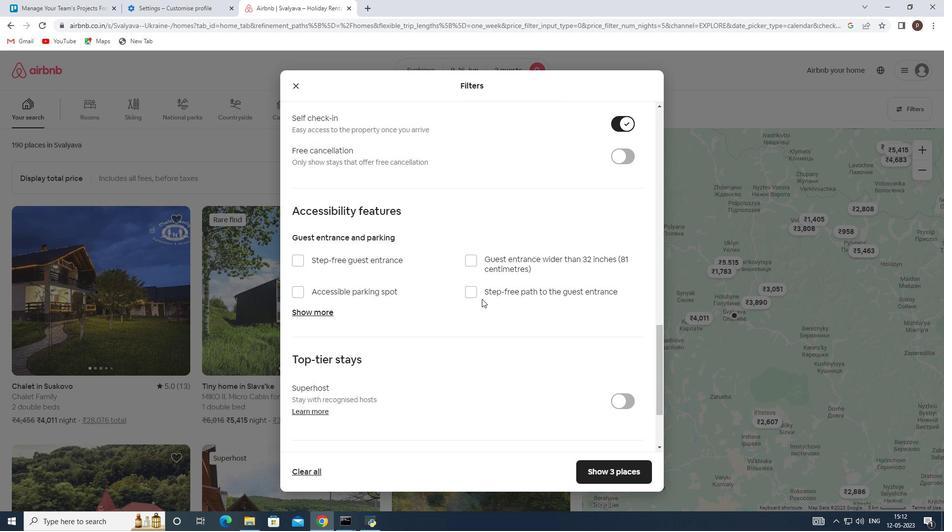 
Action: Mouse scrolled (480, 299) with delta (0, 0)
Screenshot: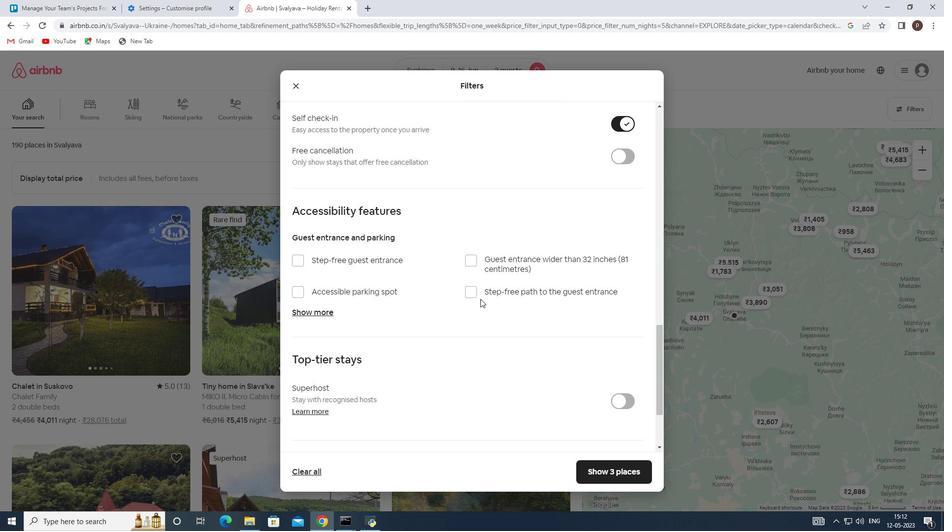 
Action: Mouse moved to (295, 379)
Screenshot: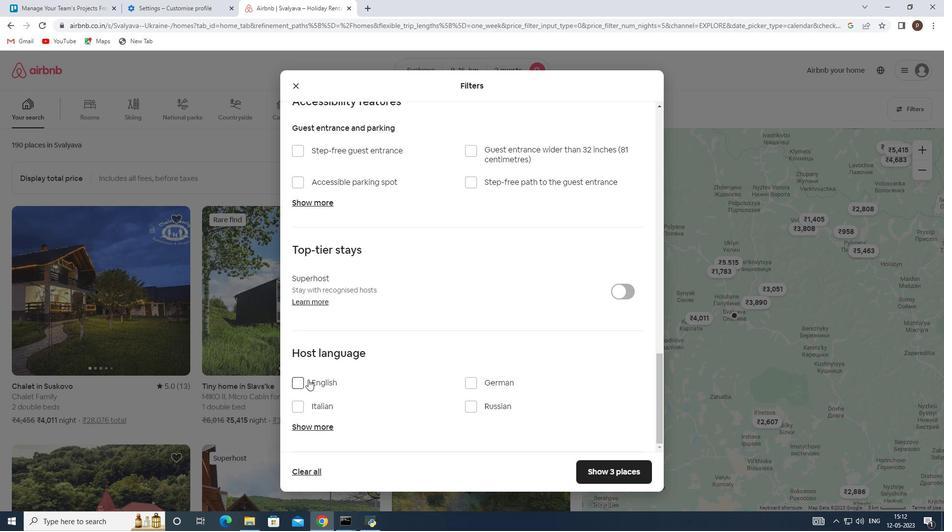 
Action: Mouse pressed left at (295, 379)
Screenshot: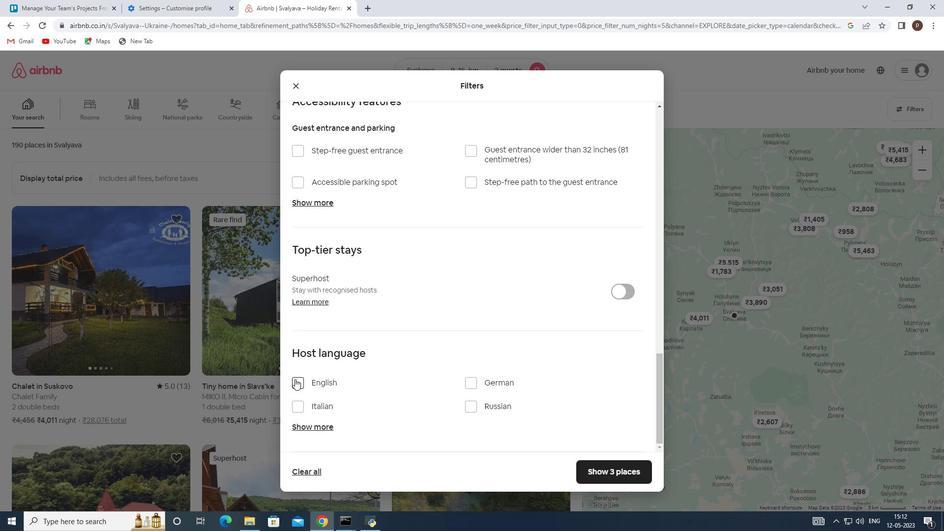 
Action: Mouse moved to (613, 466)
Screenshot: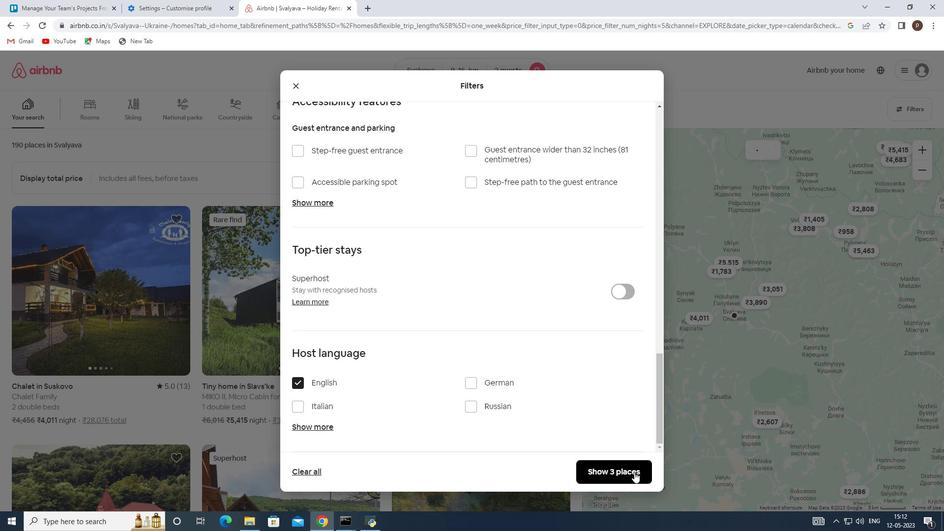 
Action: Mouse pressed left at (613, 466)
Screenshot: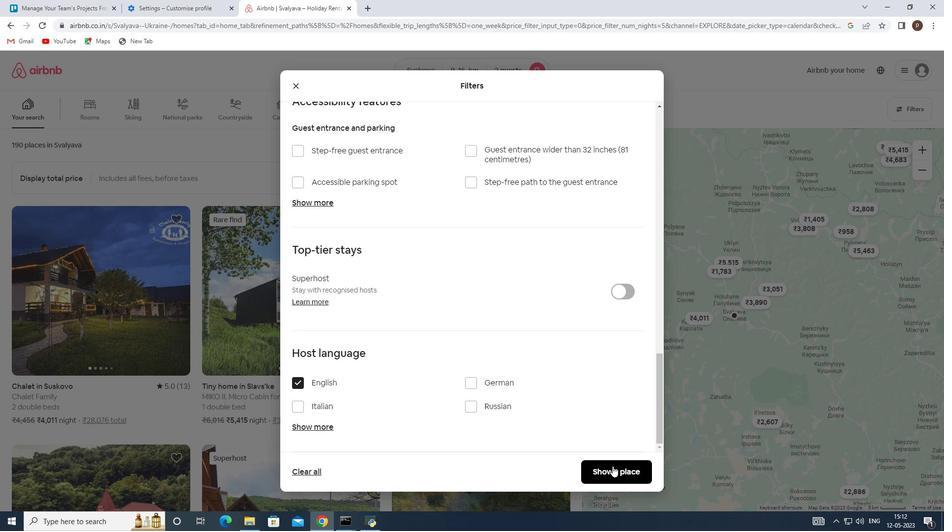 
